 Task: Find connections with filter location Ratangarh with filter topic #personaltraining with filter profile language Spanish with filter current company Lotte India Corporation Limited with filter school Hemwati Nandan Bahuguna Garhwal University with filter industry Natural Gas Extraction with filter service category Translation with filter keywords title Personal Trainer
Action: Mouse moved to (518, 53)
Screenshot: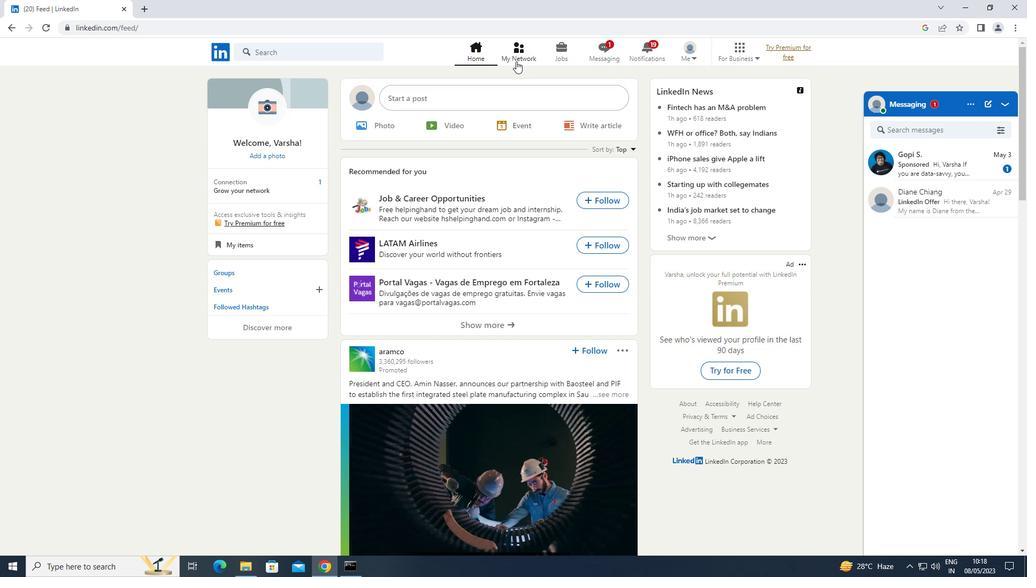 
Action: Mouse pressed left at (518, 53)
Screenshot: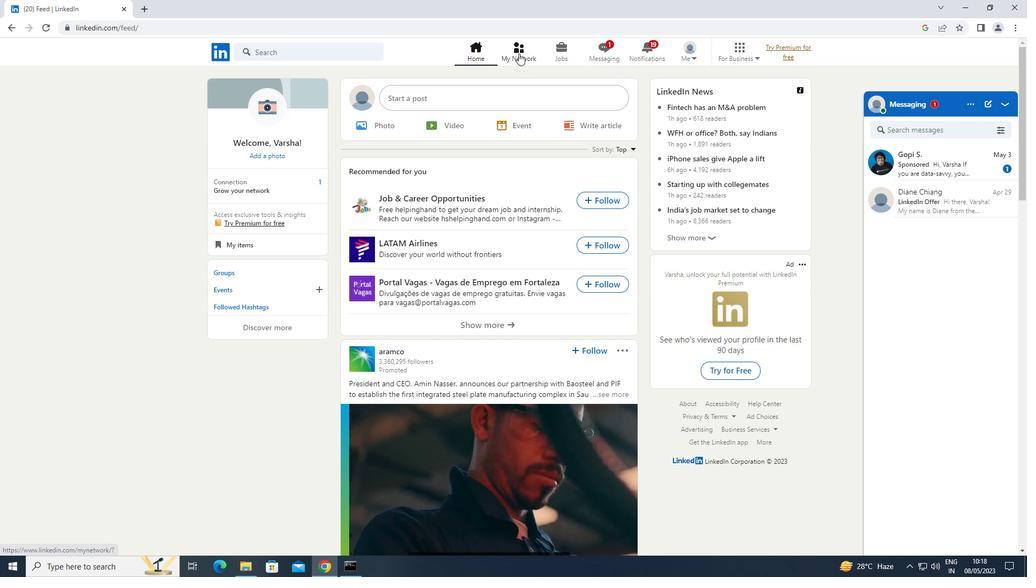 
Action: Mouse moved to (283, 106)
Screenshot: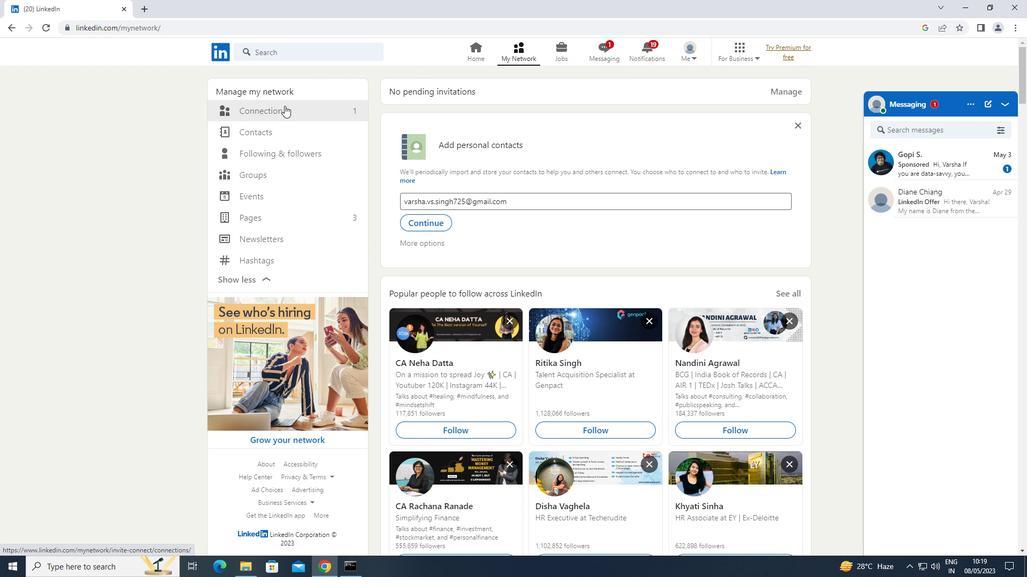 
Action: Mouse pressed left at (283, 106)
Screenshot: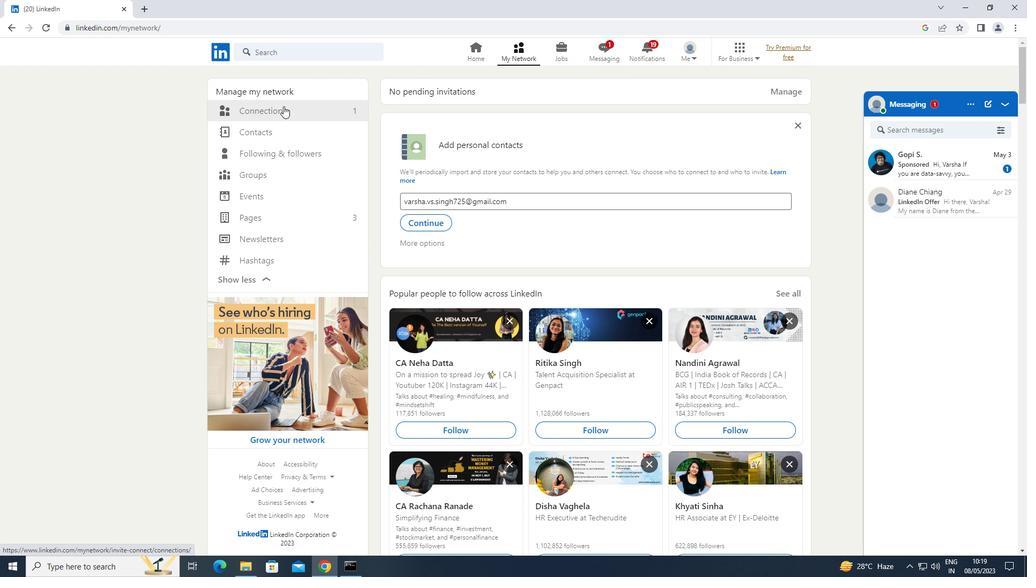
Action: Mouse moved to (586, 113)
Screenshot: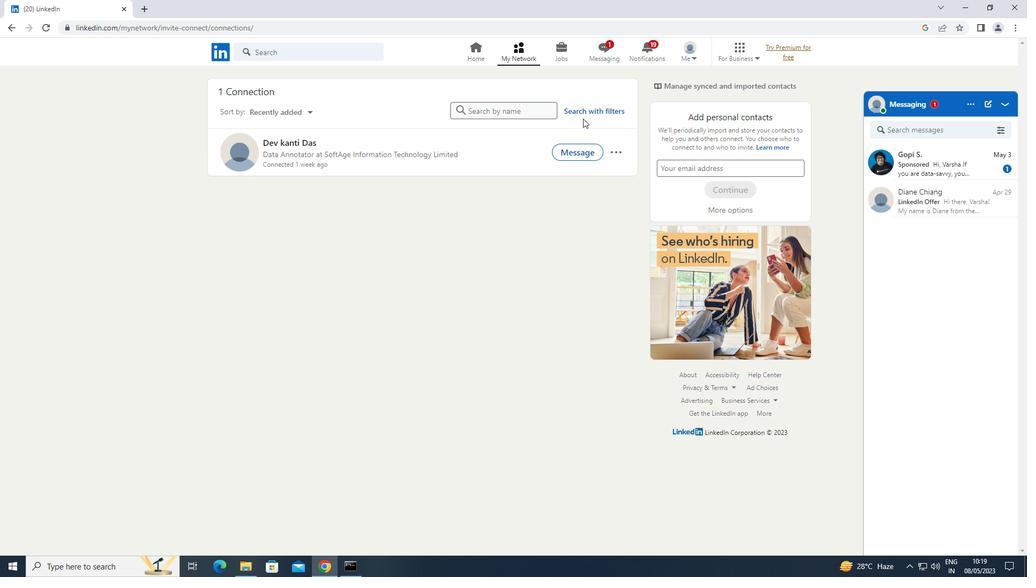 
Action: Mouse pressed left at (586, 113)
Screenshot: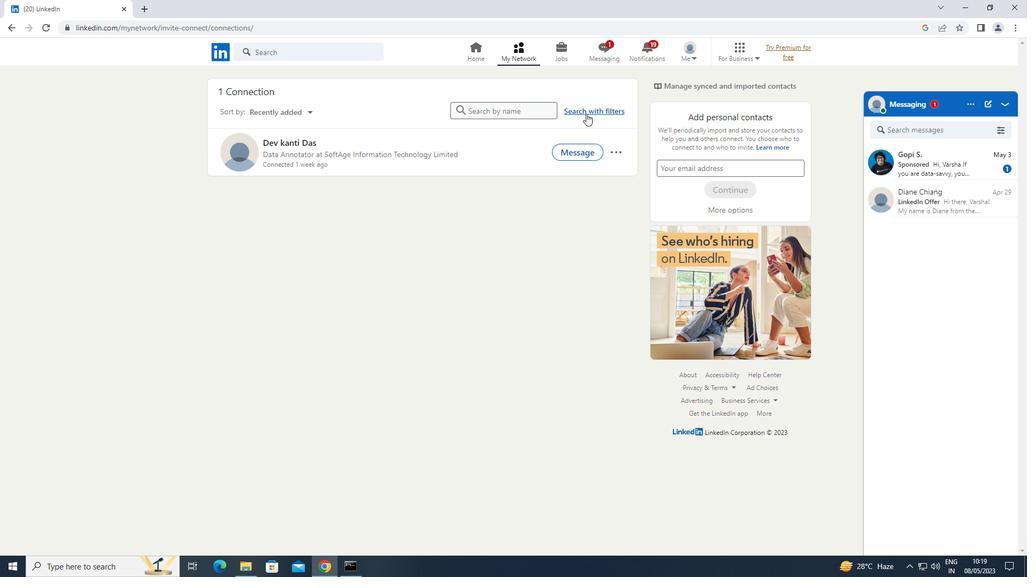 
Action: Mouse moved to (547, 83)
Screenshot: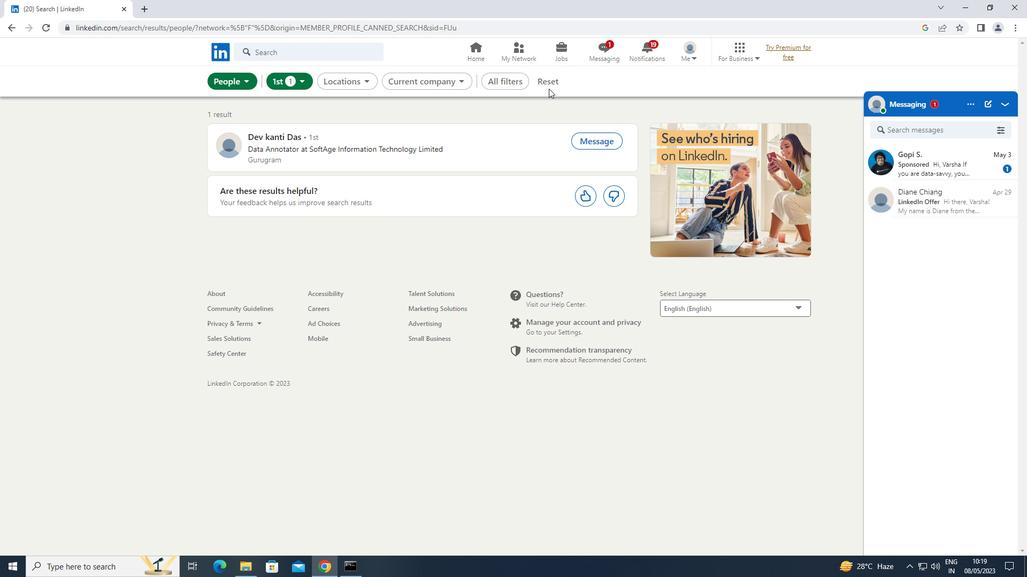 
Action: Mouse pressed left at (547, 83)
Screenshot: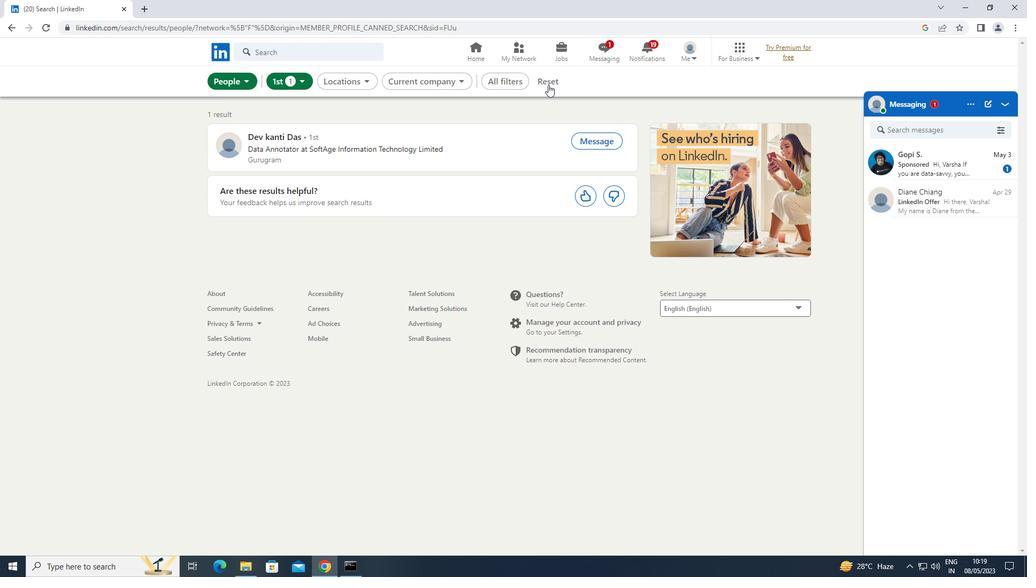 
Action: Mouse moved to (538, 84)
Screenshot: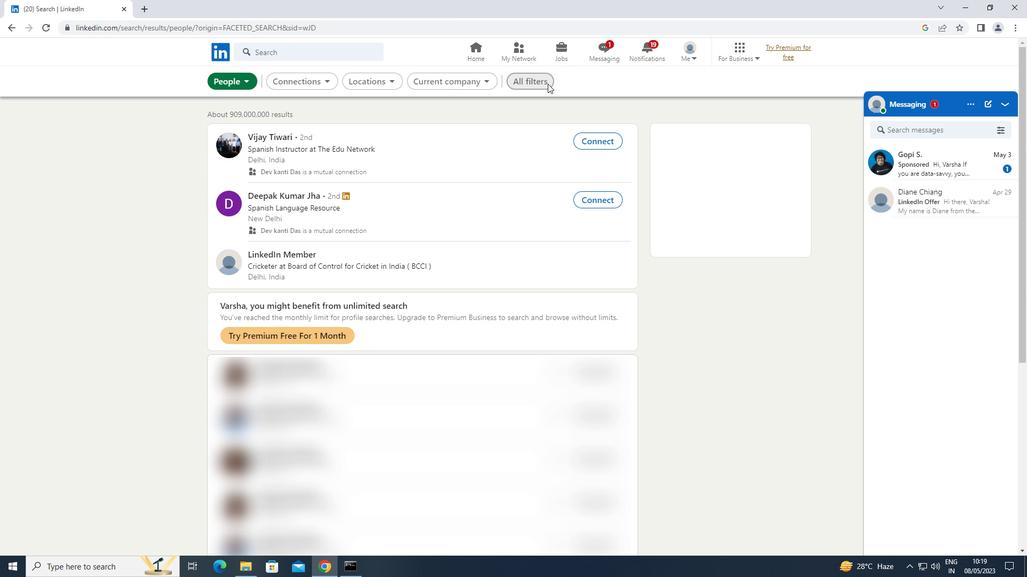 
Action: Mouse pressed left at (538, 84)
Screenshot: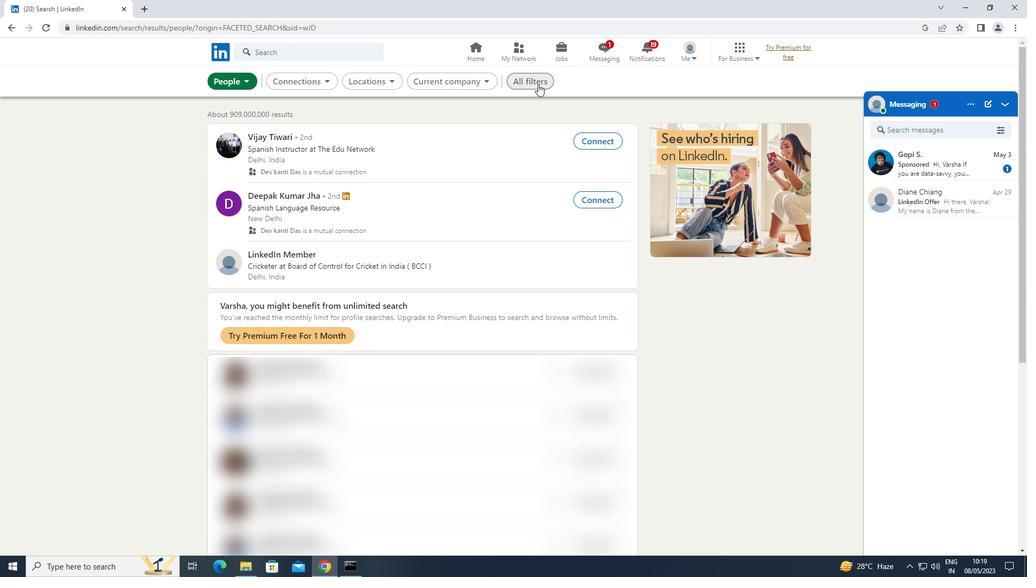 
Action: Mouse moved to (816, 224)
Screenshot: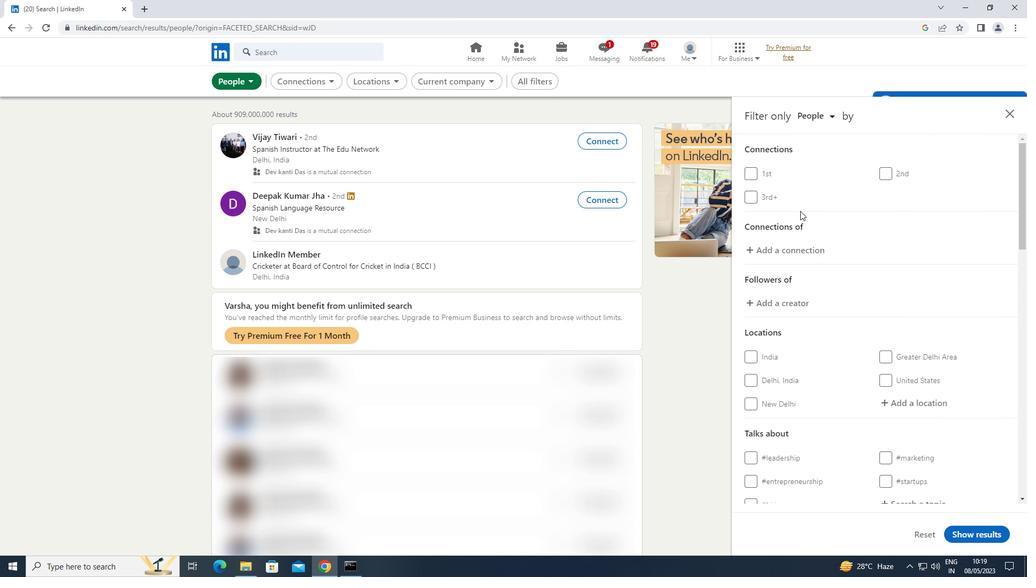 
Action: Mouse scrolled (816, 223) with delta (0, 0)
Screenshot: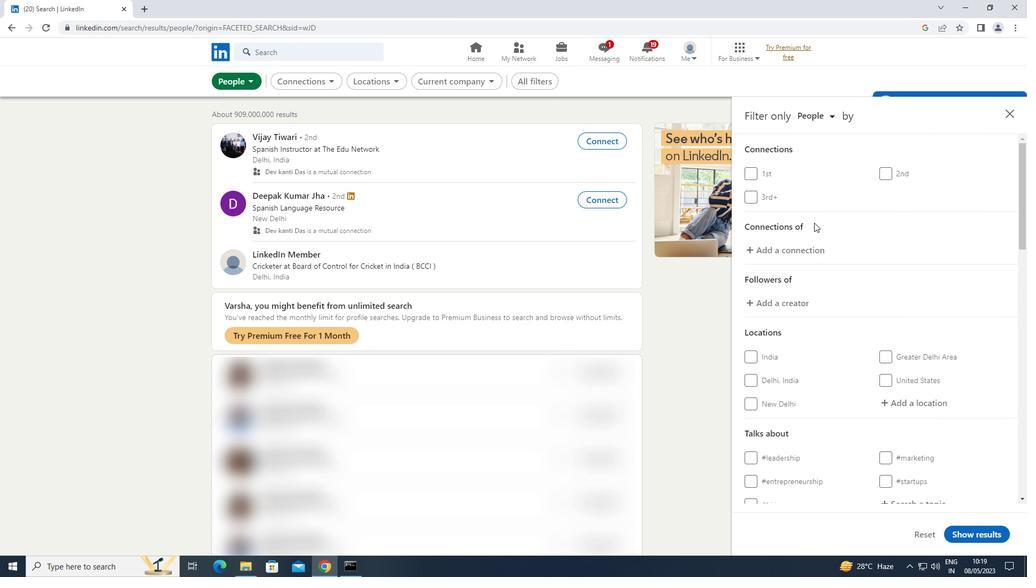 
Action: Mouse moved to (816, 225)
Screenshot: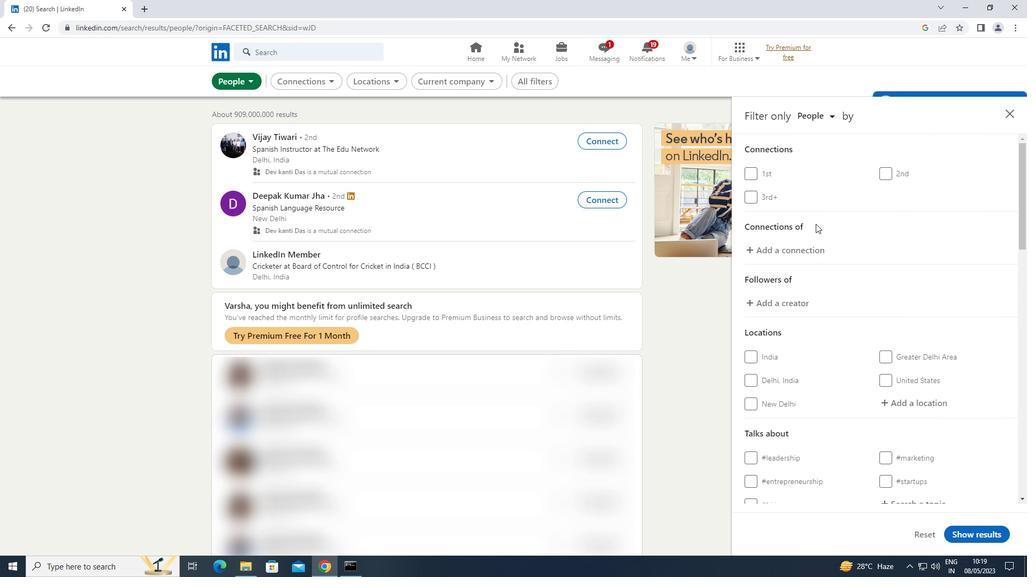 
Action: Mouse scrolled (816, 225) with delta (0, 0)
Screenshot: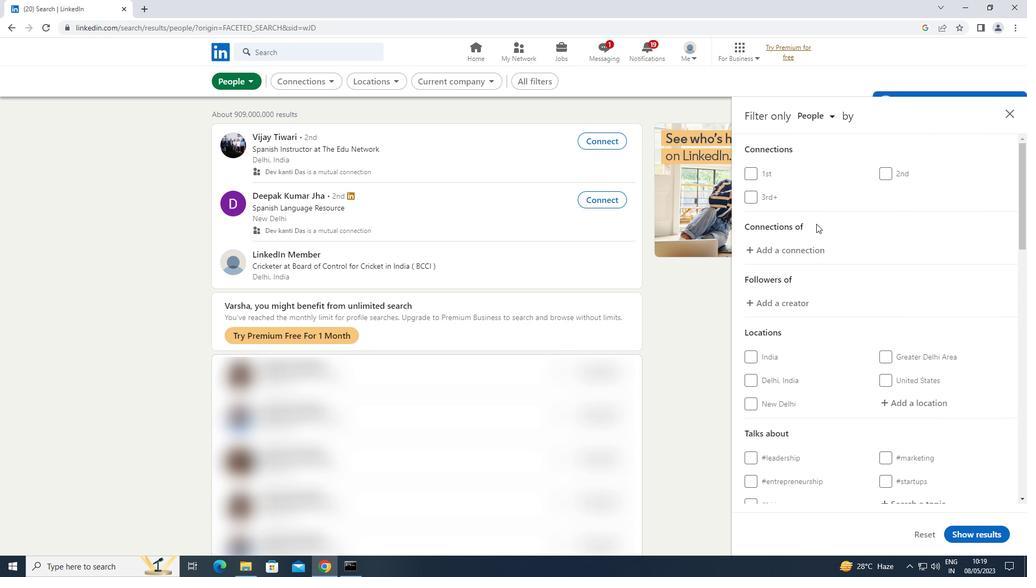 
Action: Mouse moved to (907, 295)
Screenshot: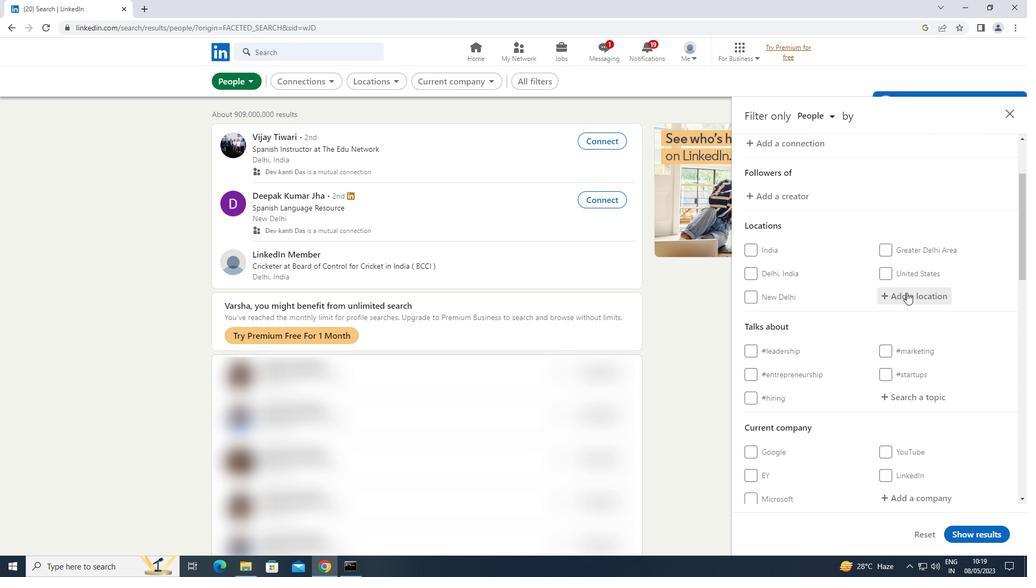 
Action: Mouse pressed left at (907, 295)
Screenshot: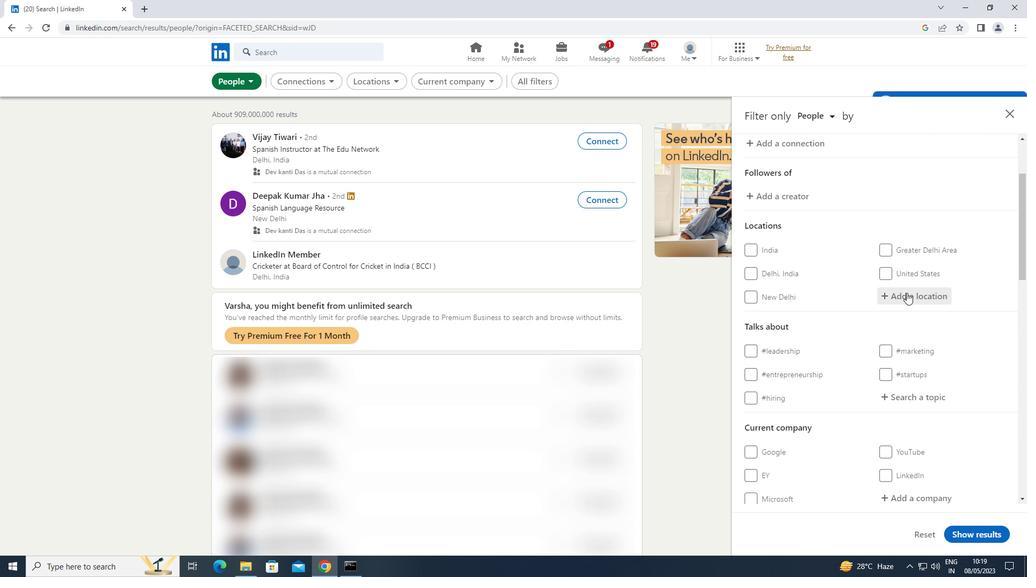 
Action: Key pressed <Key.shift>RATANGARH
Screenshot: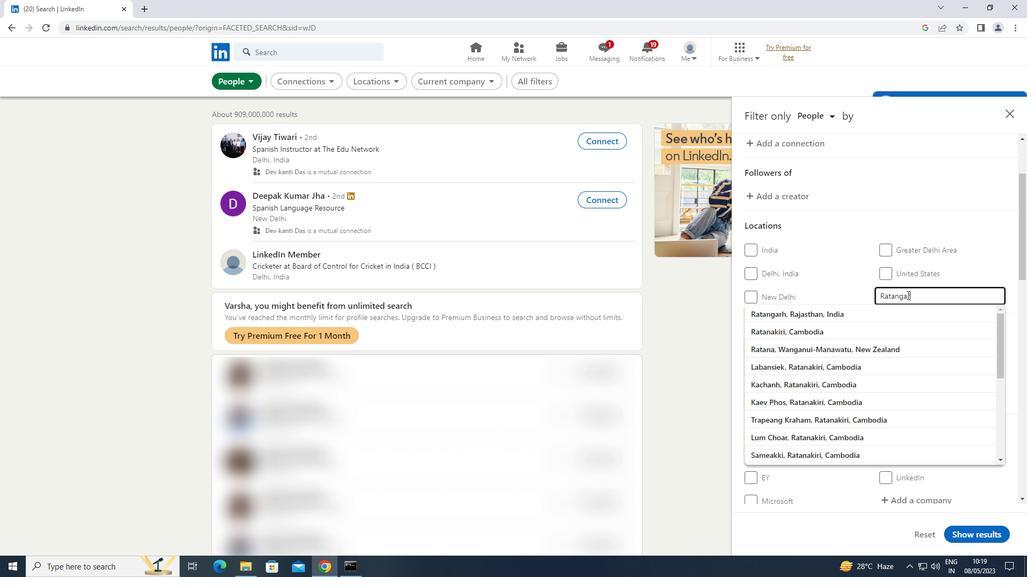 
Action: Mouse moved to (905, 397)
Screenshot: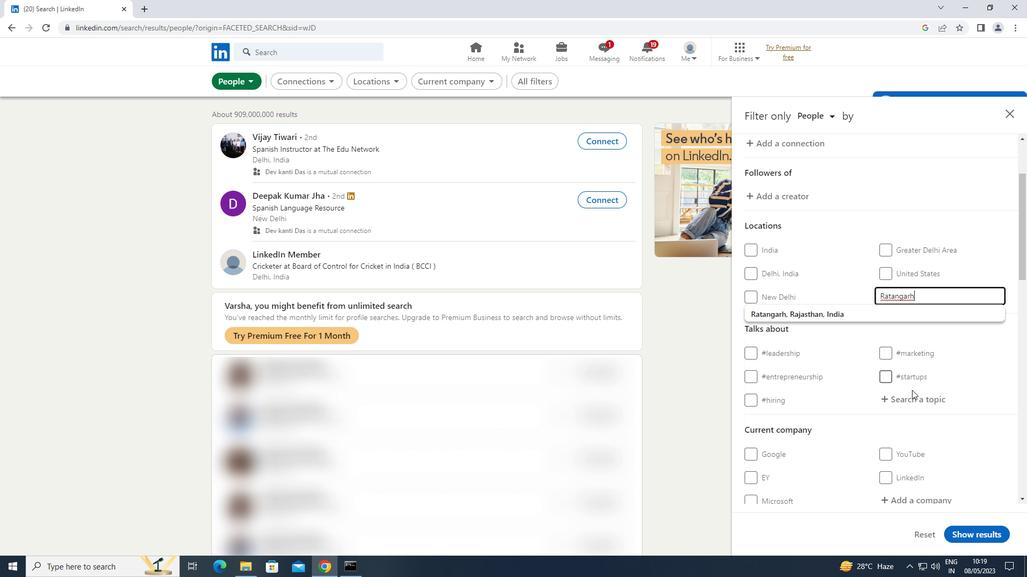 
Action: Mouse pressed left at (905, 397)
Screenshot: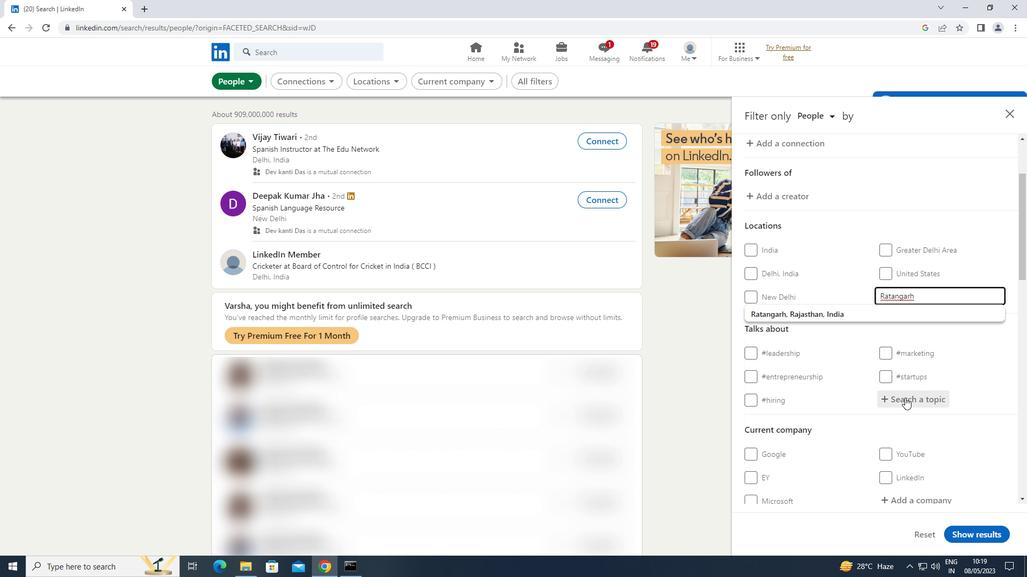 
Action: Key pressed P
Screenshot: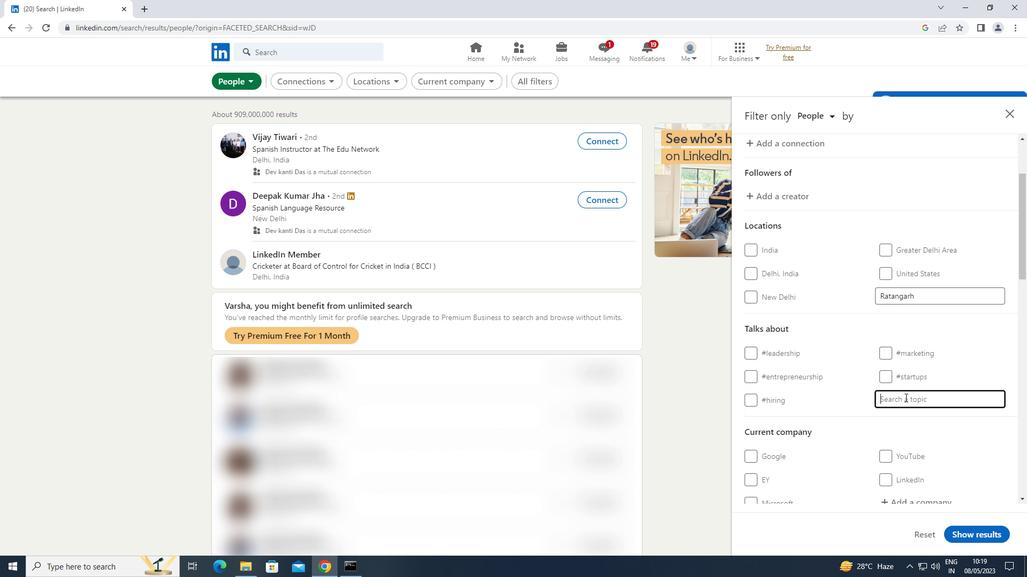 
Action: Mouse moved to (905, 397)
Screenshot: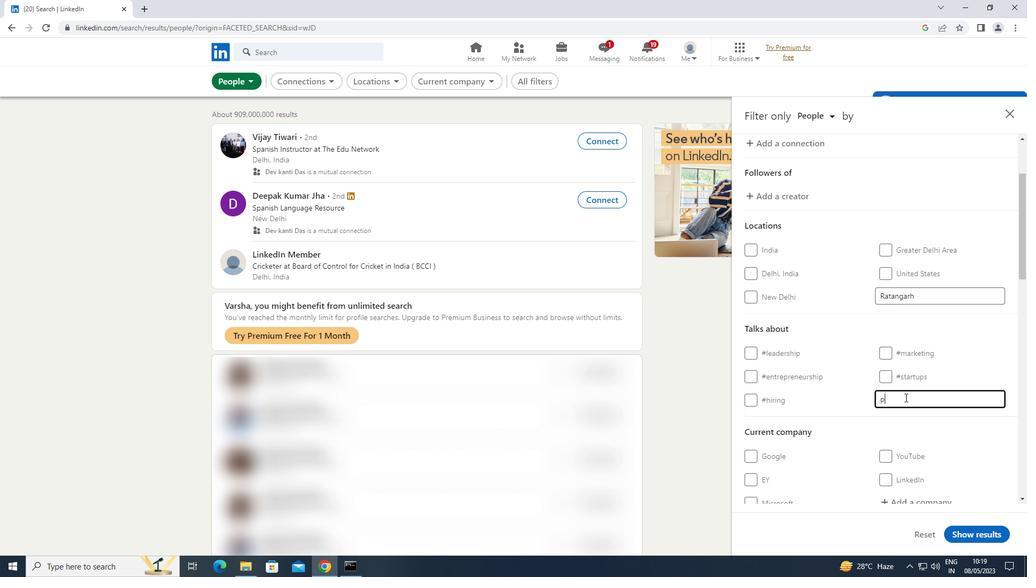 
Action: Key pressed ERSONALTRAINI
Screenshot: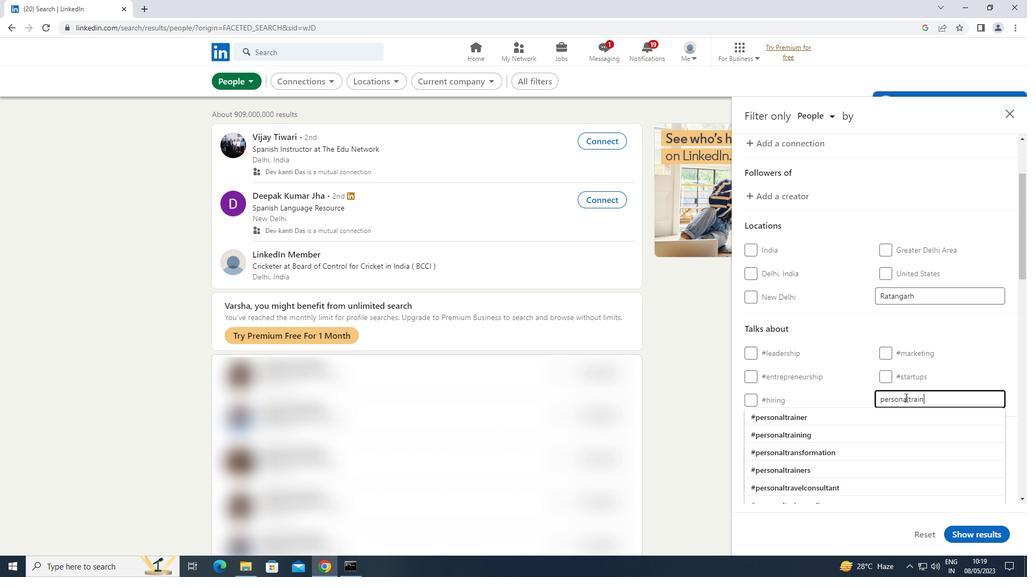 
Action: Mouse moved to (809, 416)
Screenshot: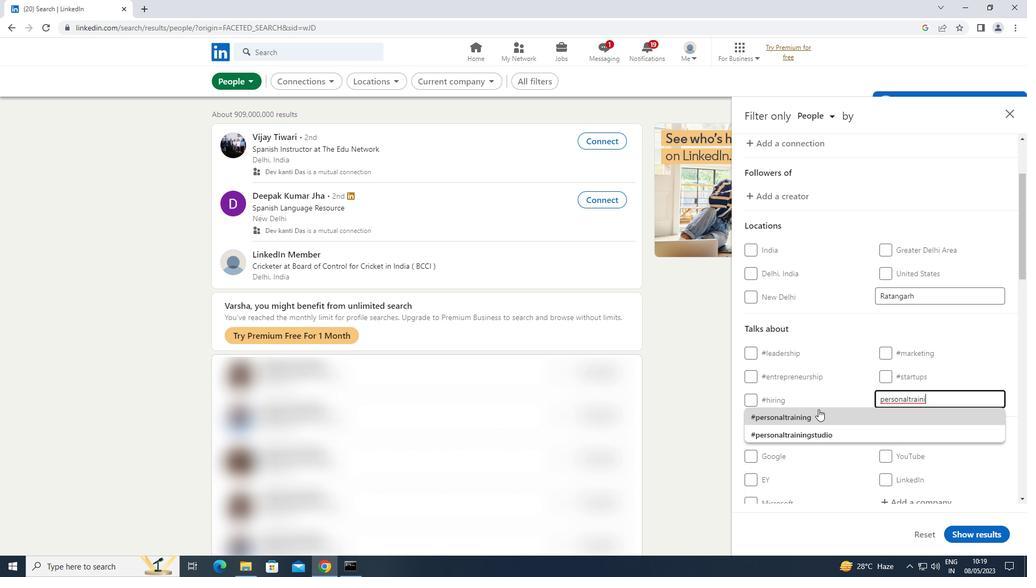 
Action: Mouse pressed left at (809, 416)
Screenshot: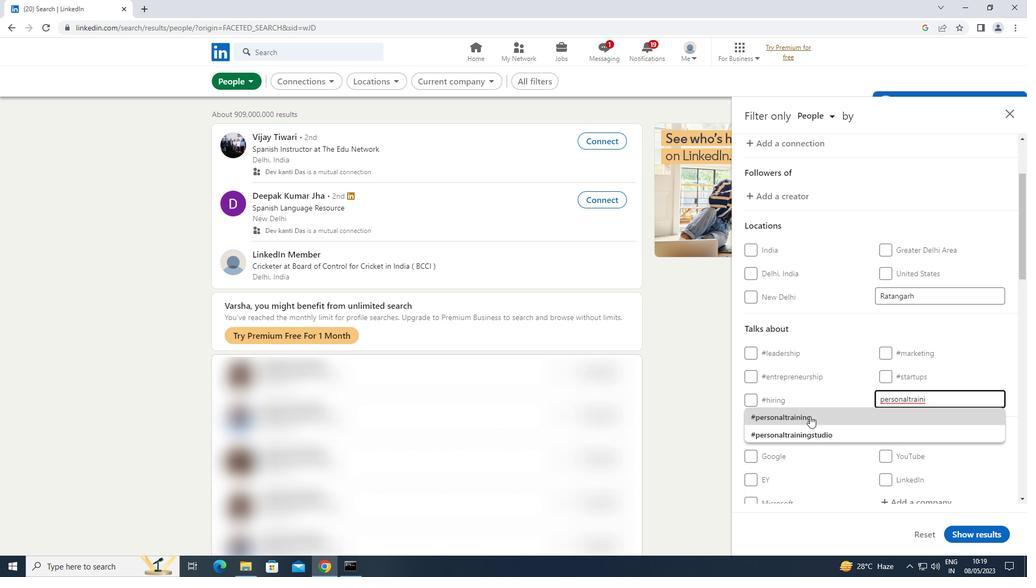 
Action: Mouse scrolled (809, 416) with delta (0, 0)
Screenshot: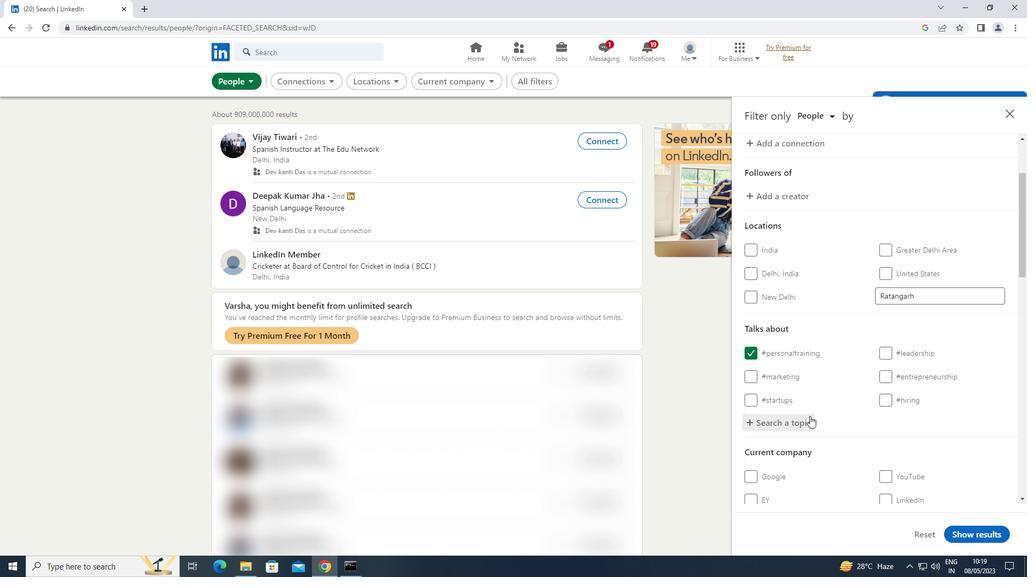 
Action: Mouse scrolled (809, 416) with delta (0, 0)
Screenshot: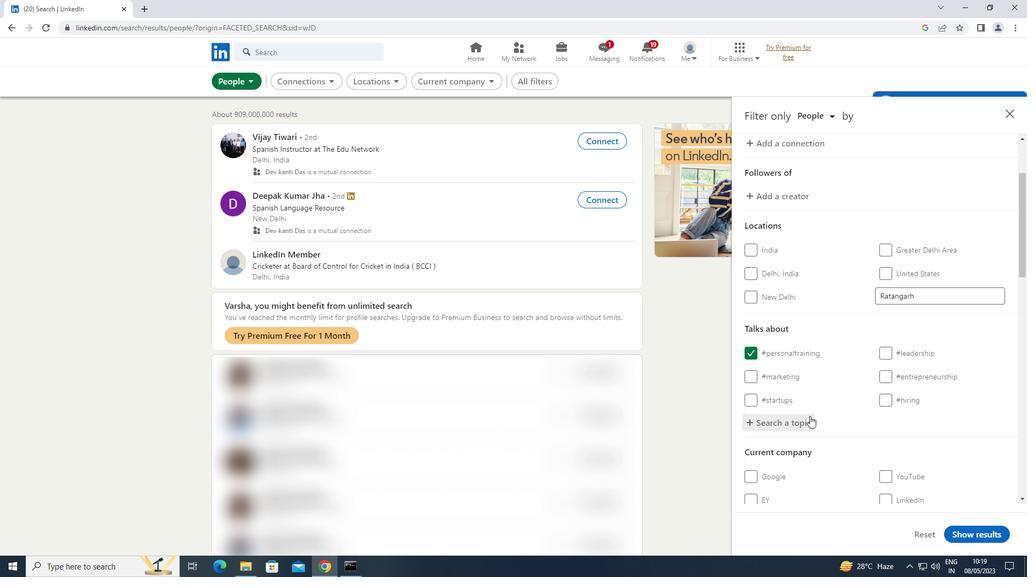 
Action: Mouse scrolled (809, 416) with delta (0, 0)
Screenshot: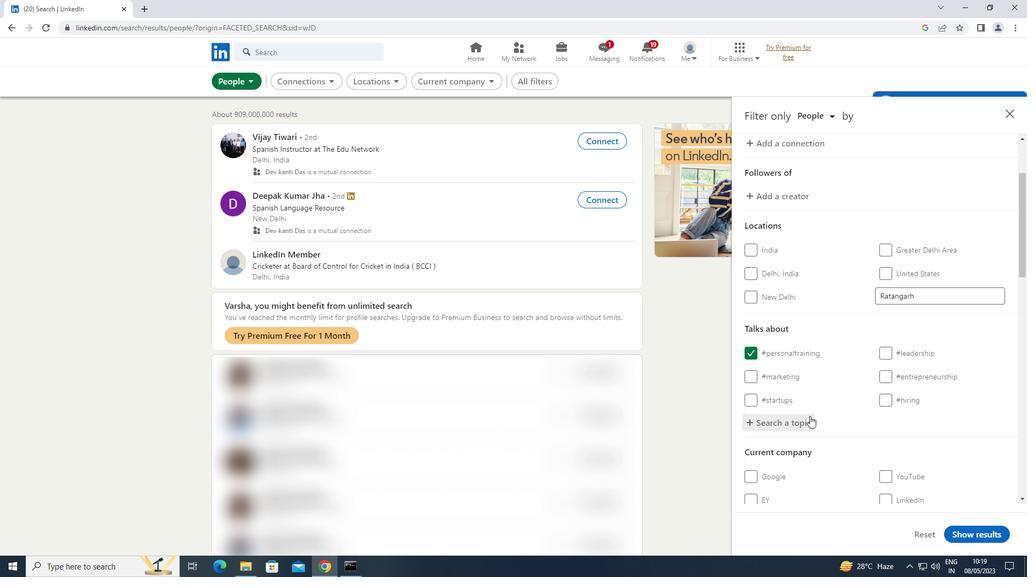 
Action: Mouse scrolled (809, 416) with delta (0, 0)
Screenshot: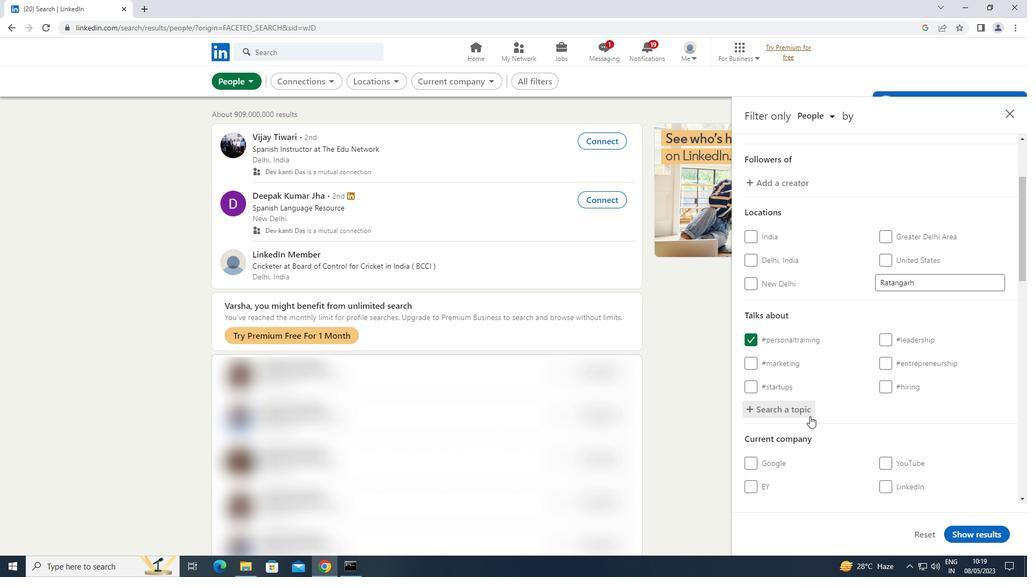 
Action: Mouse moved to (809, 416)
Screenshot: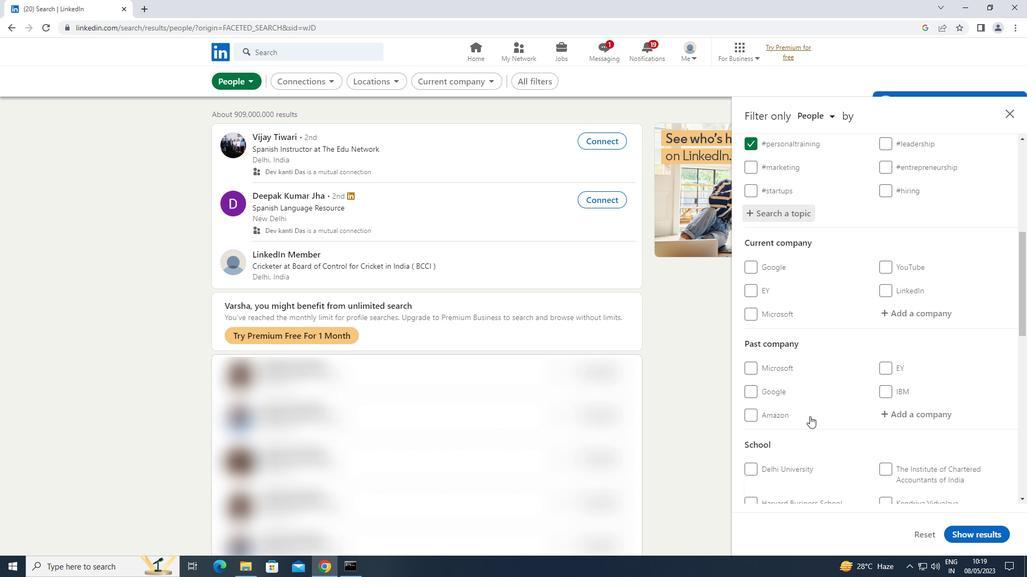 
Action: Mouse scrolled (809, 416) with delta (0, 0)
Screenshot: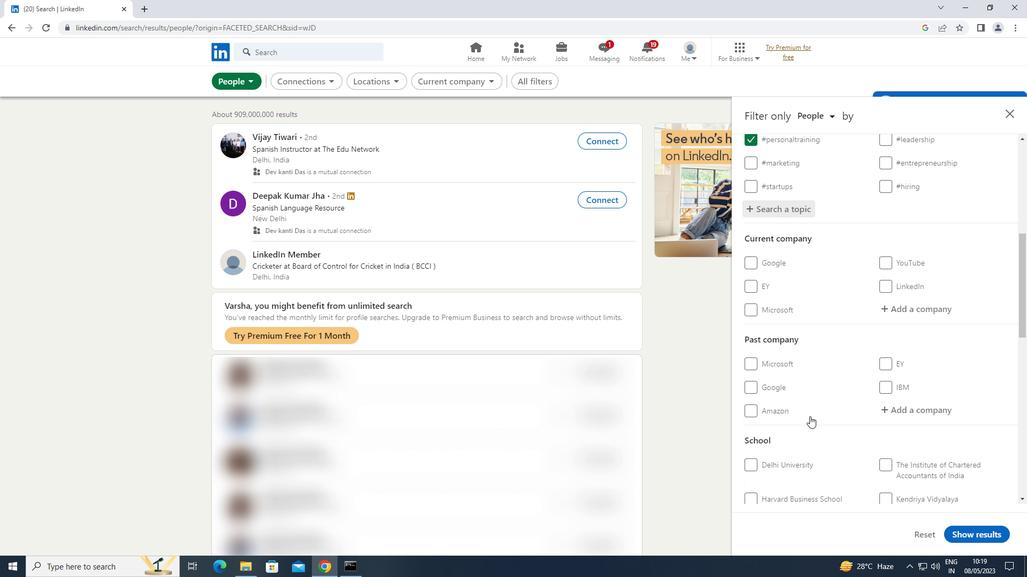 
Action: Mouse scrolled (809, 416) with delta (0, 0)
Screenshot: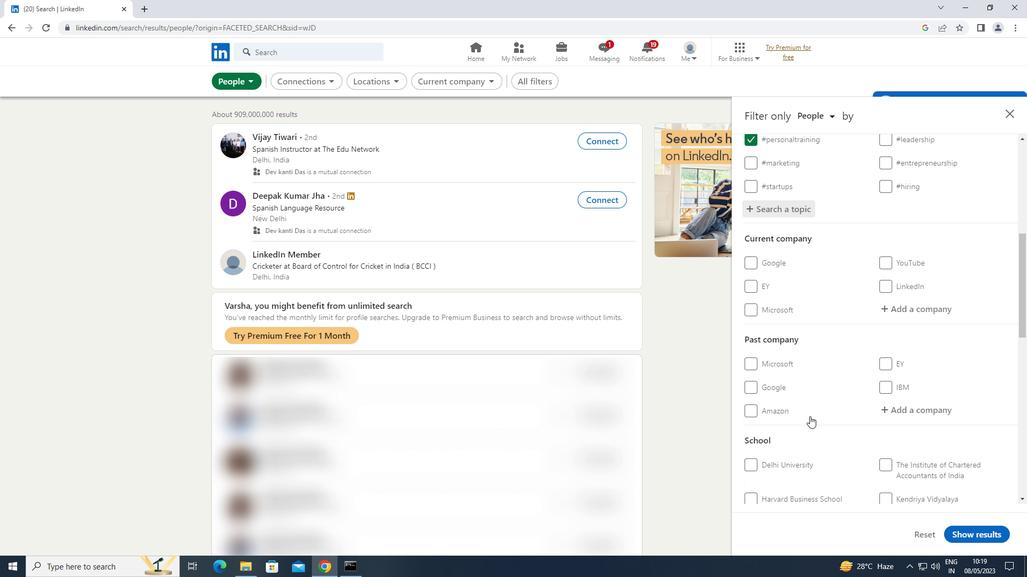 
Action: Mouse scrolled (809, 416) with delta (0, 0)
Screenshot: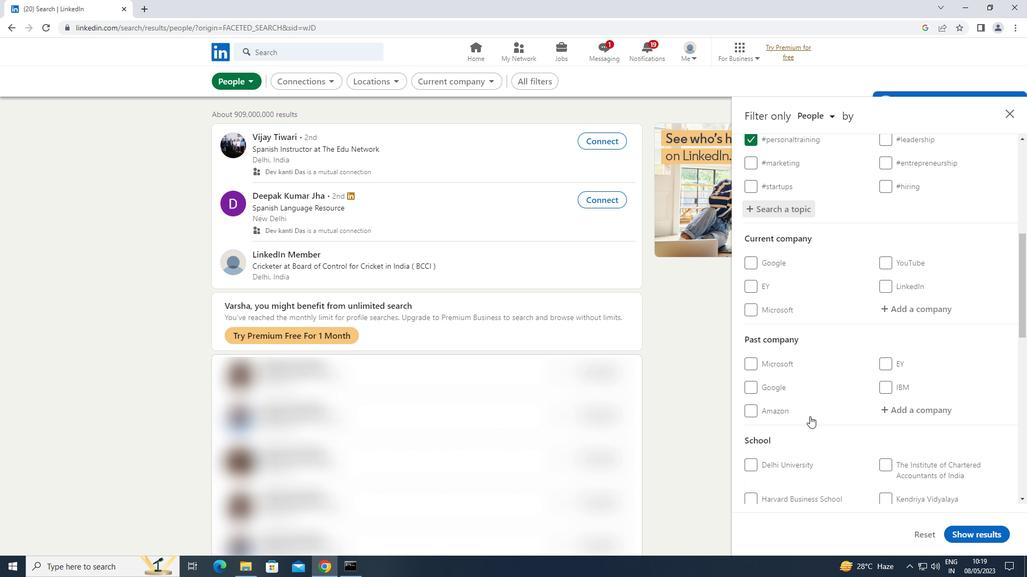 
Action: Mouse scrolled (809, 416) with delta (0, 0)
Screenshot: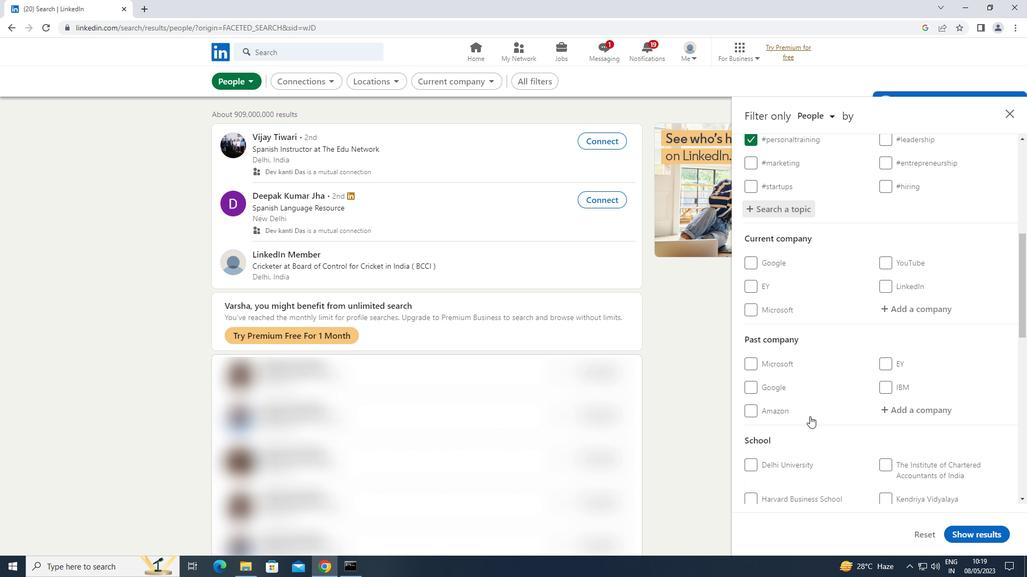 
Action: Mouse moved to (809, 416)
Screenshot: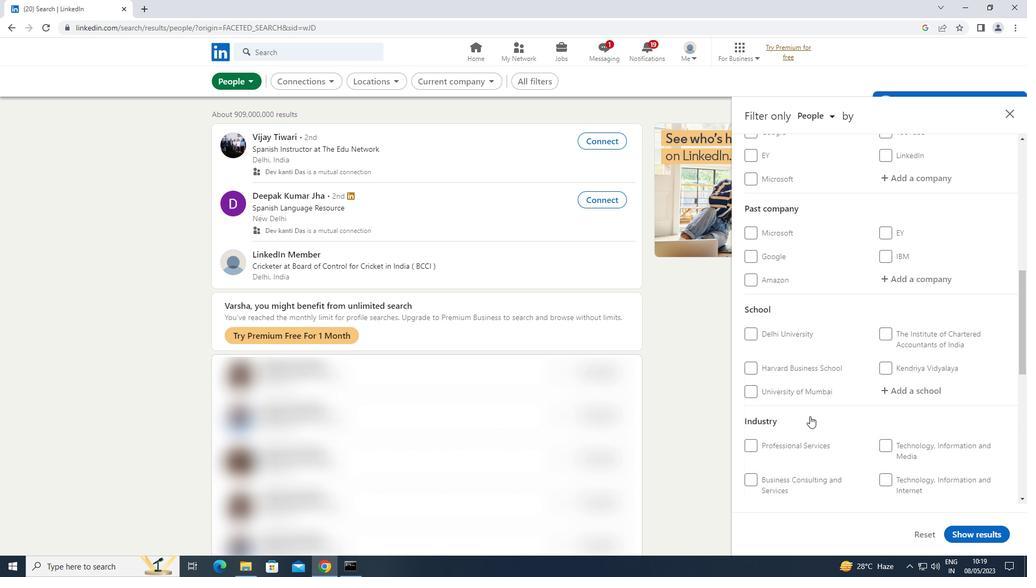 
Action: Mouse scrolled (809, 415) with delta (0, 0)
Screenshot: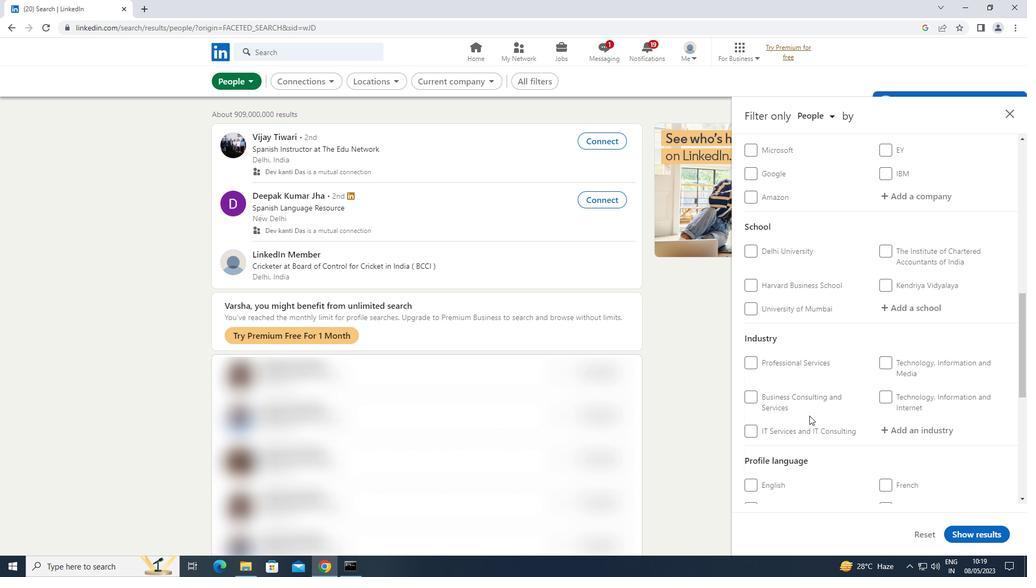 
Action: Mouse scrolled (809, 415) with delta (0, 0)
Screenshot: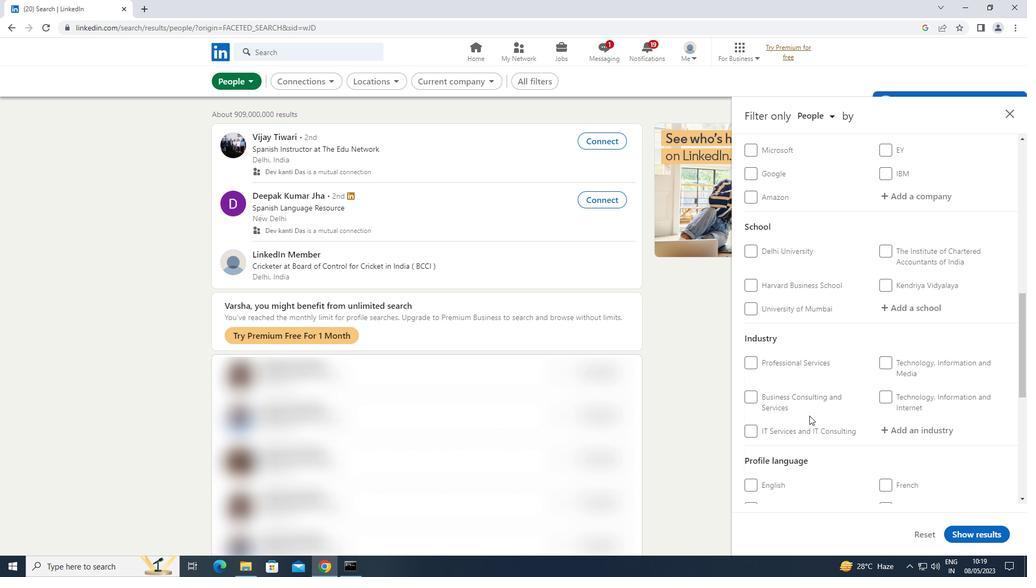 
Action: Mouse moved to (749, 399)
Screenshot: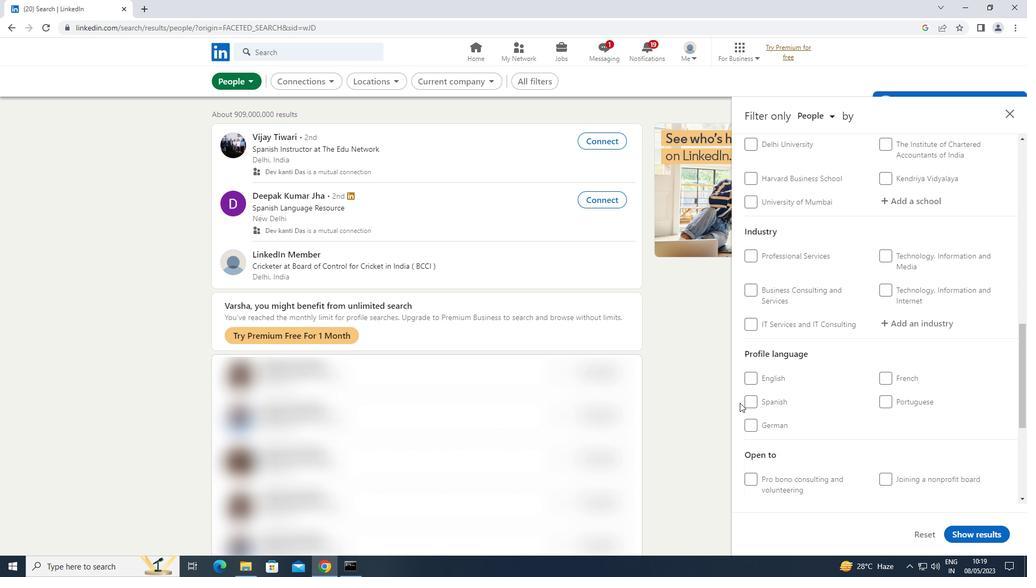 
Action: Mouse pressed left at (749, 399)
Screenshot: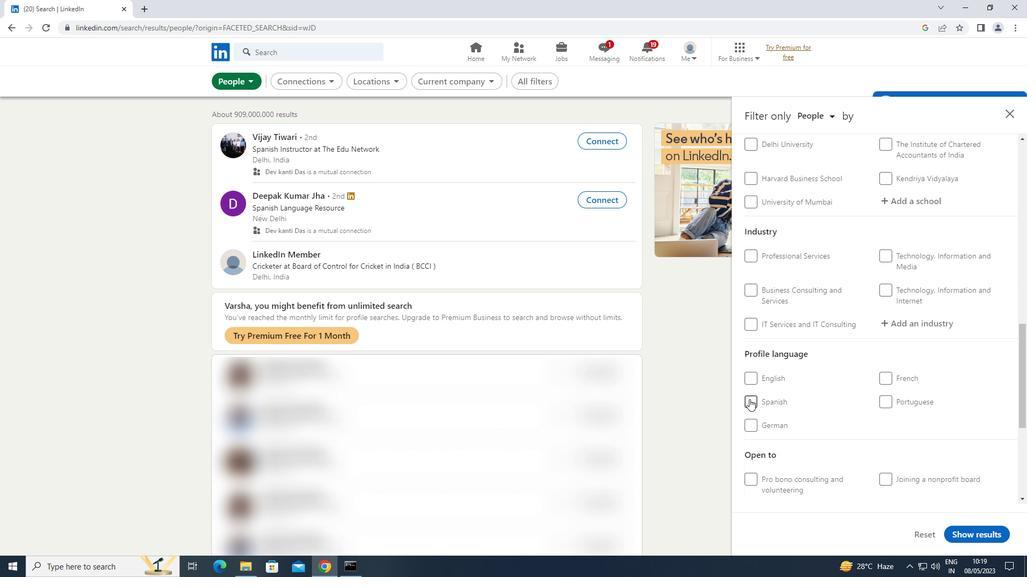 
Action: Mouse moved to (750, 398)
Screenshot: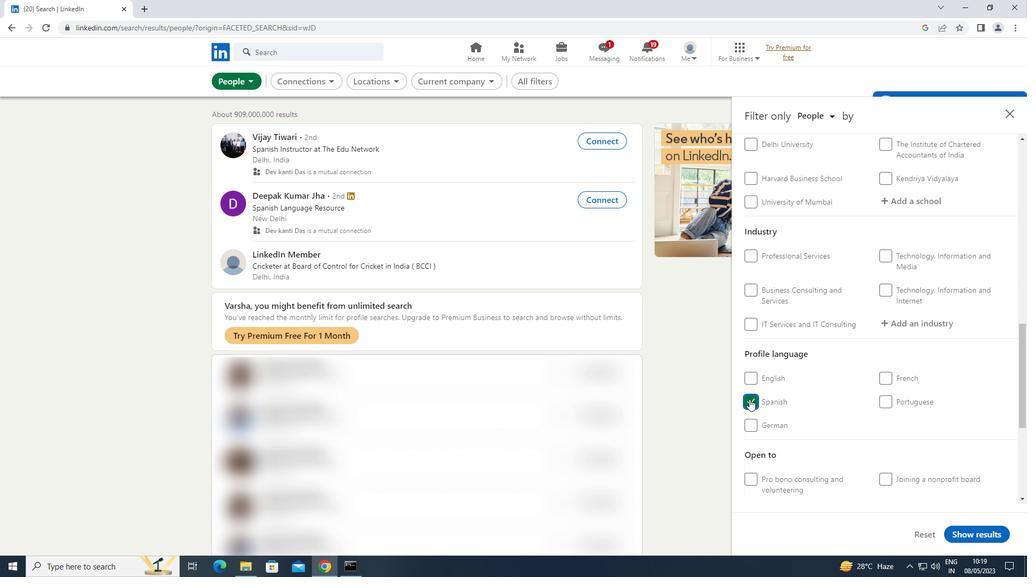 
Action: Mouse scrolled (750, 399) with delta (0, 0)
Screenshot: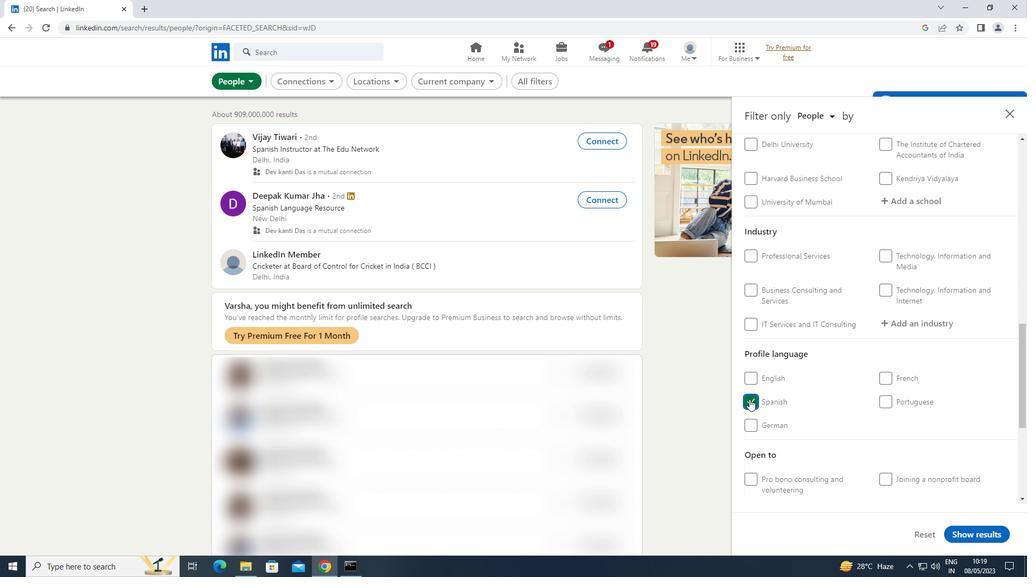
Action: Mouse scrolled (750, 399) with delta (0, 0)
Screenshot: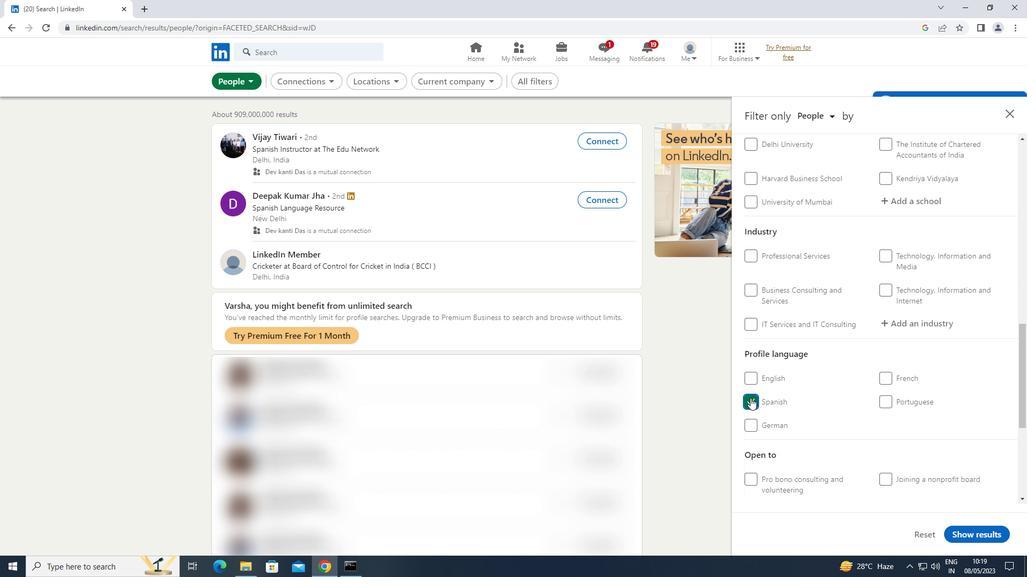 
Action: Mouse moved to (750, 398)
Screenshot: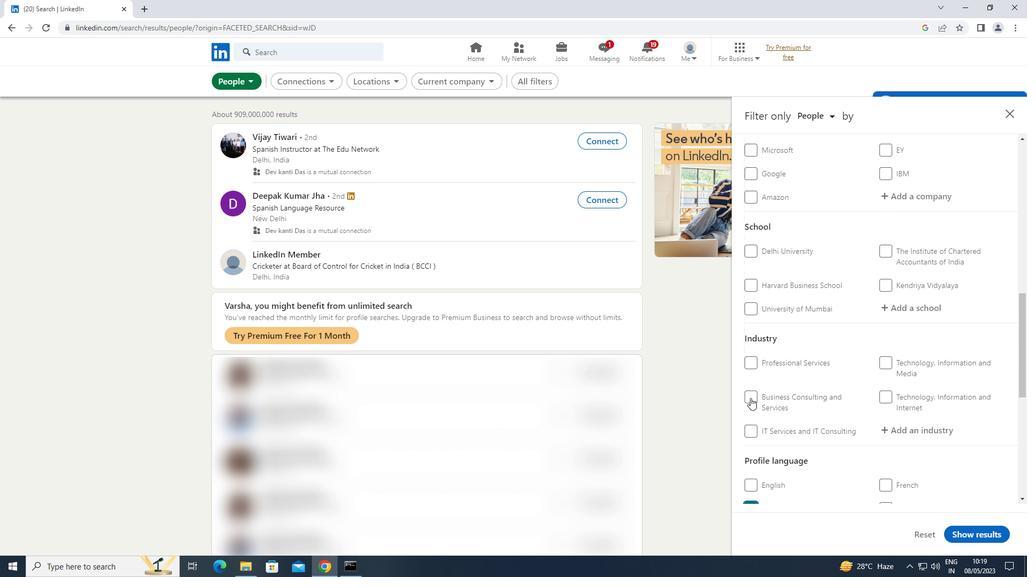 
Action: Mouse scrolled (750, 399) with delta (0, 0)
Screenshot: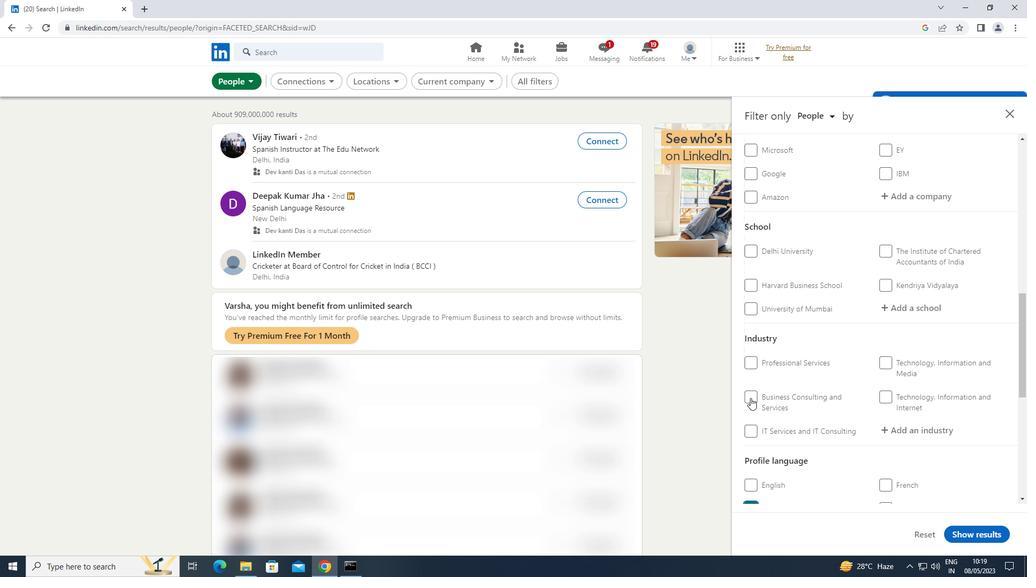 
Action: Mouse scrolled (750, 399) with delta (0, 0)
Screenshot: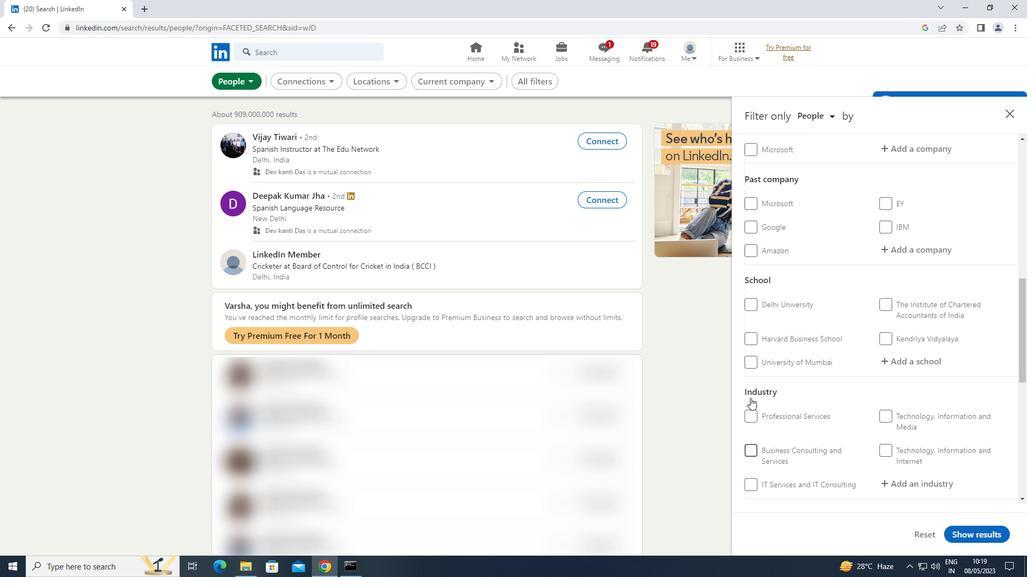 
Action: Mouse scrolled (750, 399) with delta (0, 0)
Screenshot: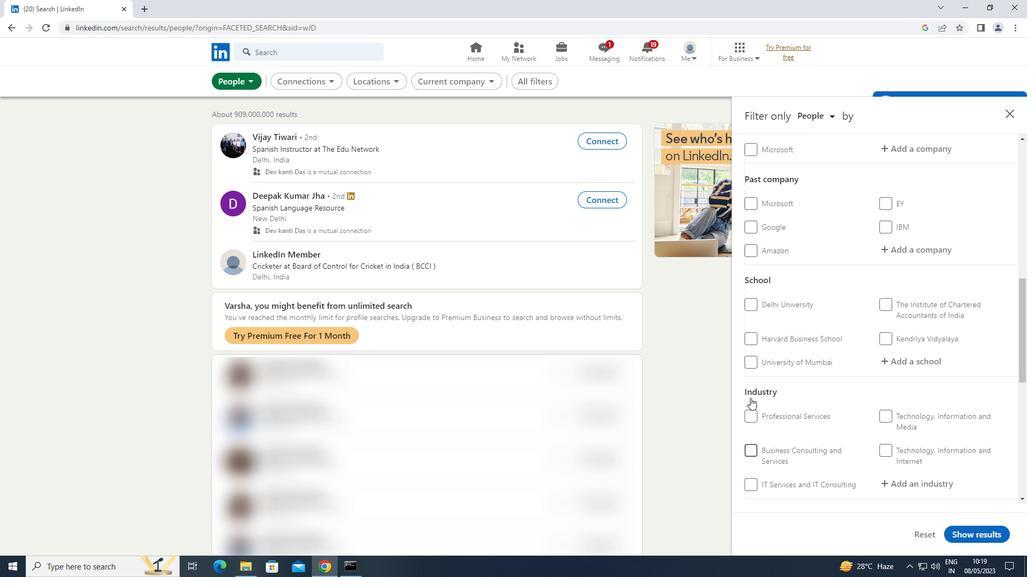 
Action: Mouse moved to (936, 254)
Screenshot: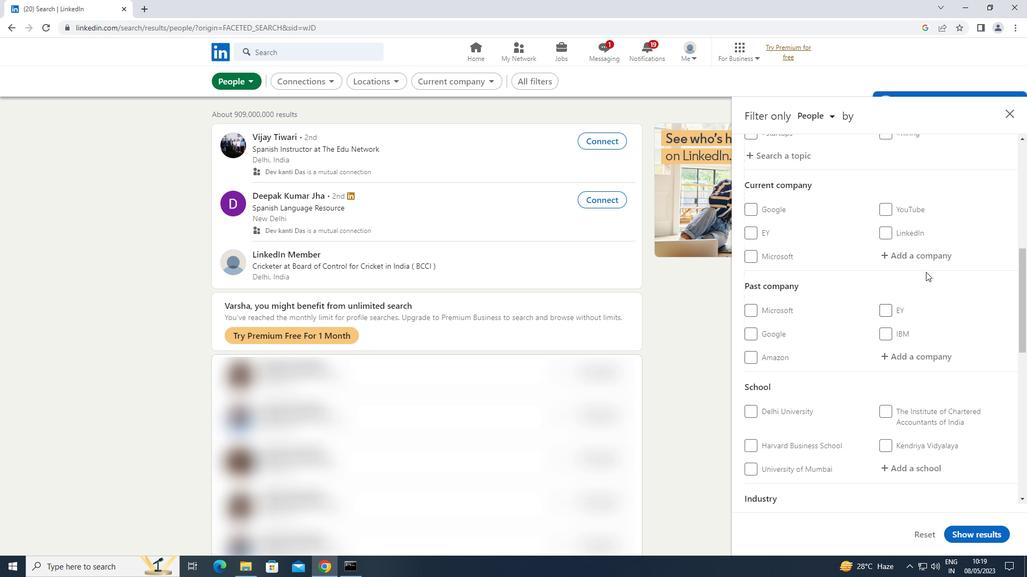 
Action: Mouse pressed left at (936, 254)
Screenshot: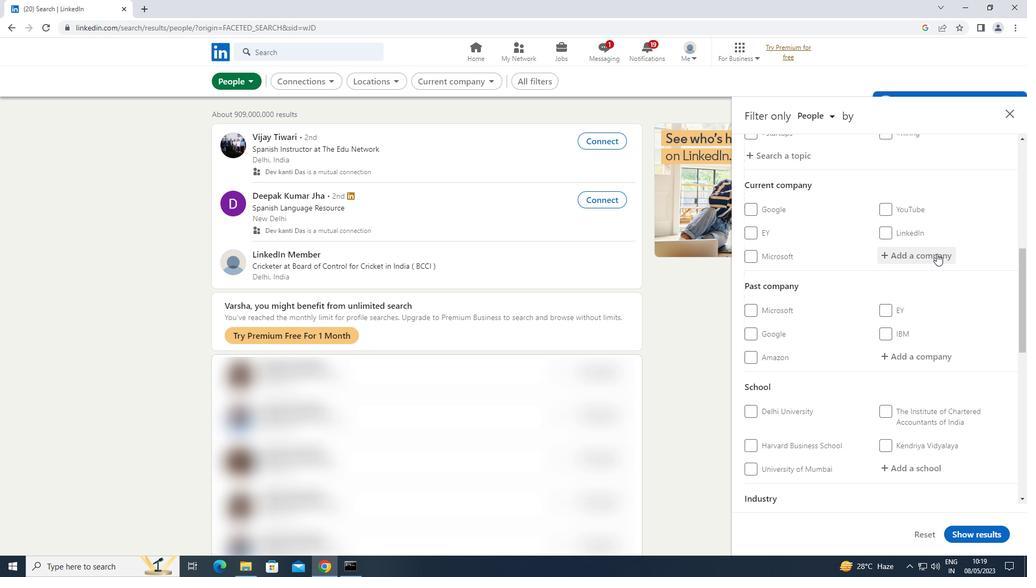 
Action: Key pressed <Key.shift>LOTTE
Screenshot: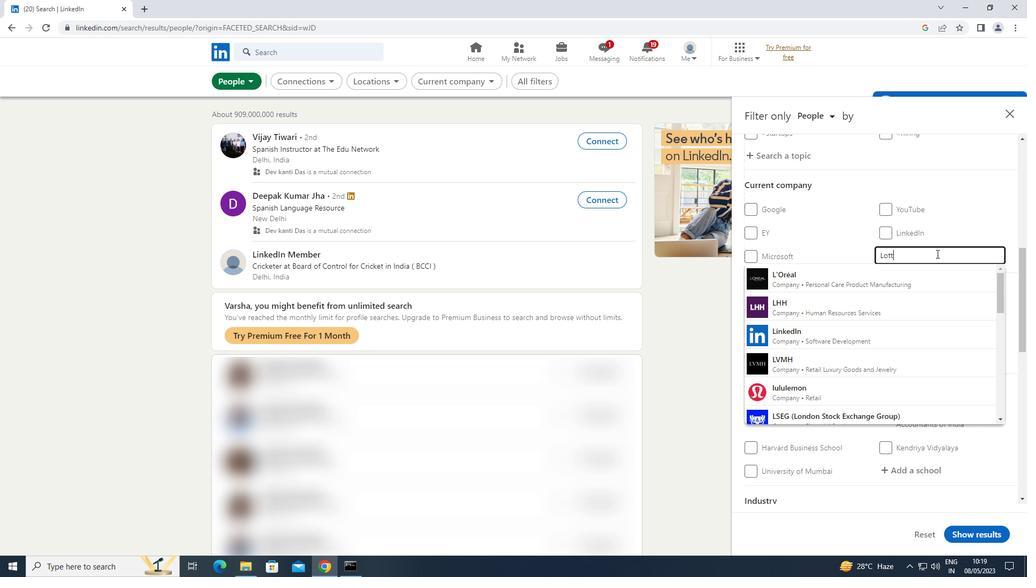 
Action: Mouse moved to (890, 307)
Screenshot: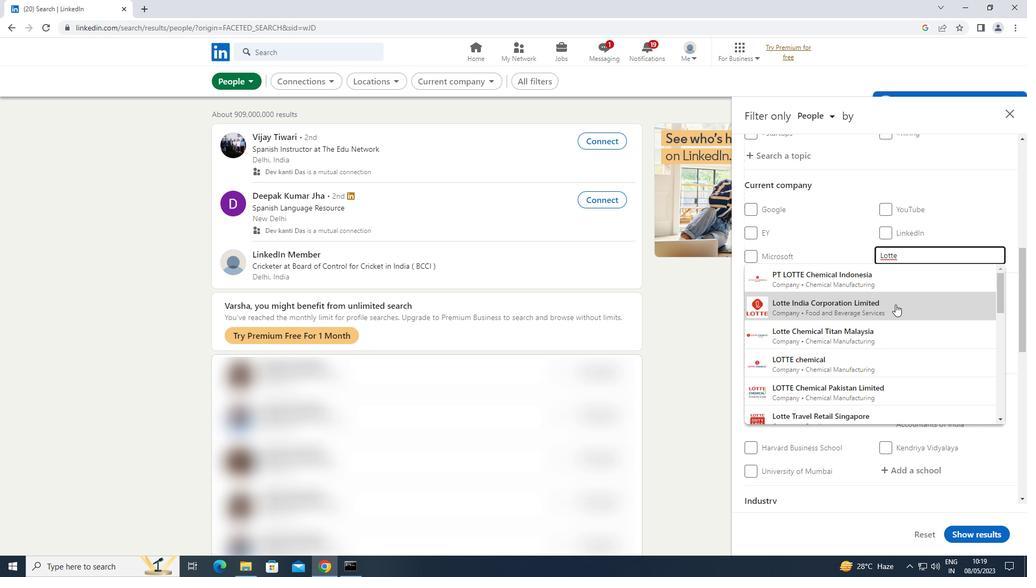 
Action: Mouse pressed left at (890, 307)
Screenshot: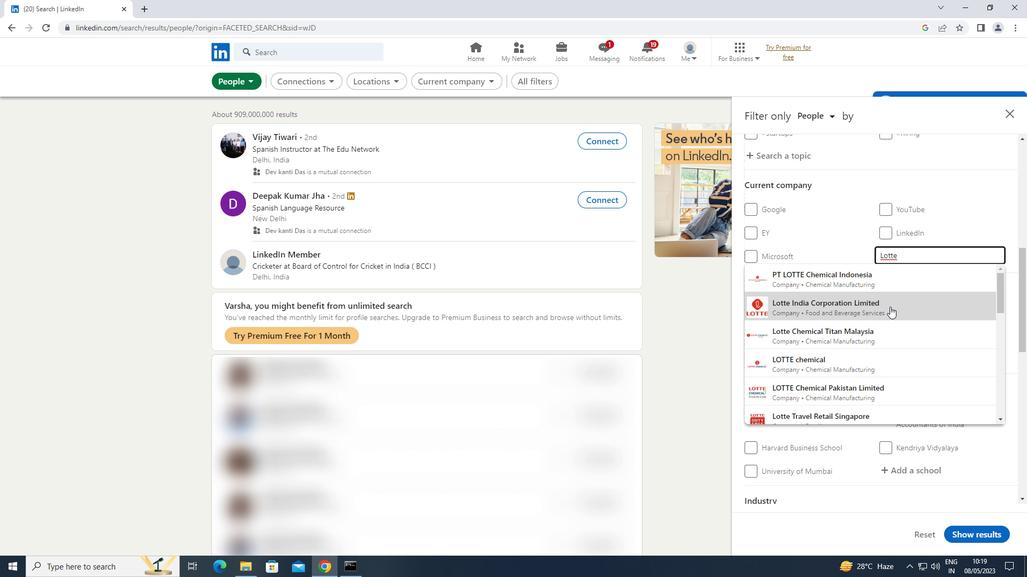
Action: Mouse moved to (887, 306)
Screenshot: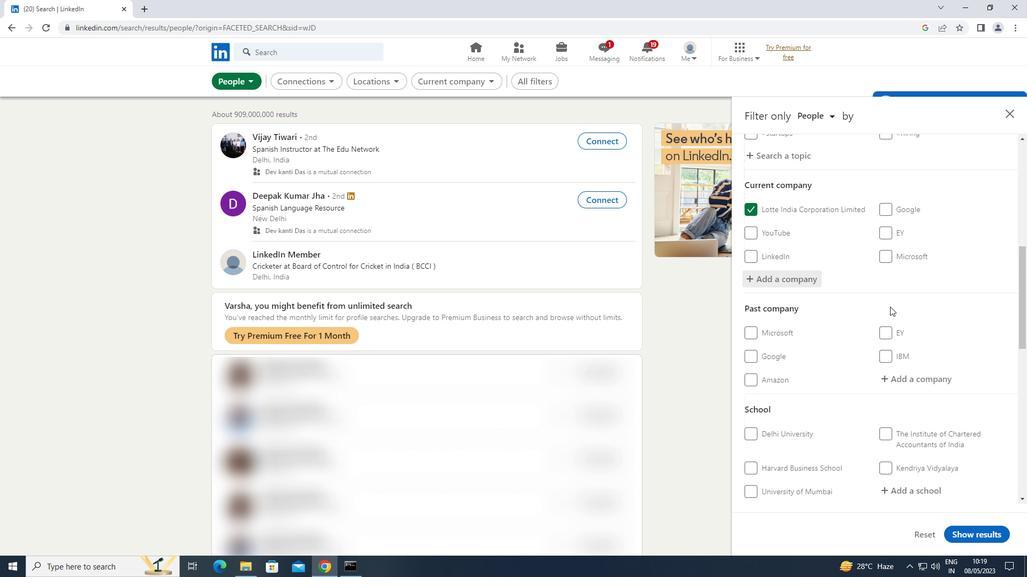 
Action: Mouse scrolled (887, 305) with delta (0, 0)
Screenshot: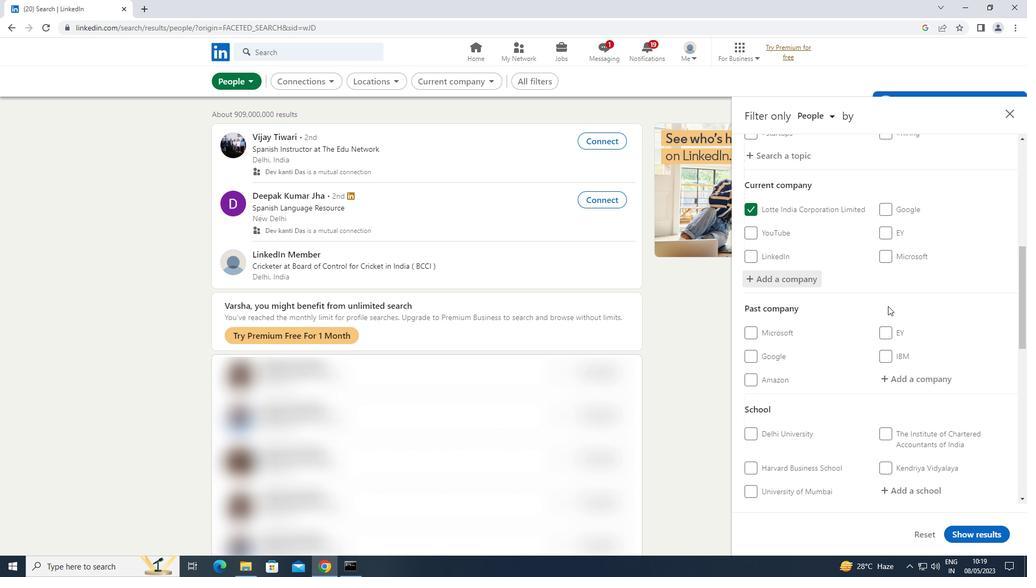 
Action: Mouse scrolled (887, 305) with delta (0, 0)
Screenshot: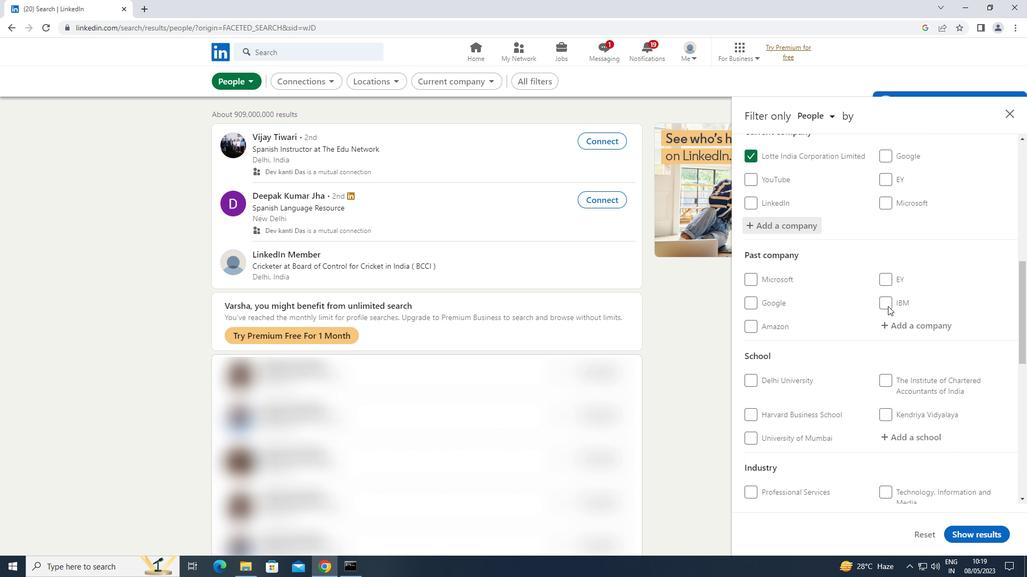 
Action: Mouse moved to (887, 303)
Screenshot: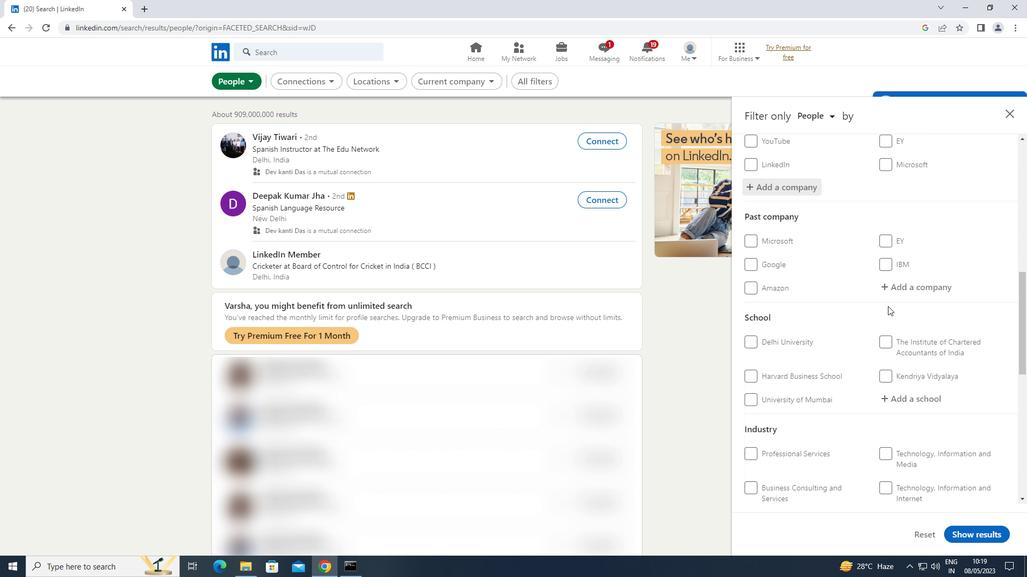 
Action: Mouse scrolled (887, 303) with delta (0, 0)
Screenshot: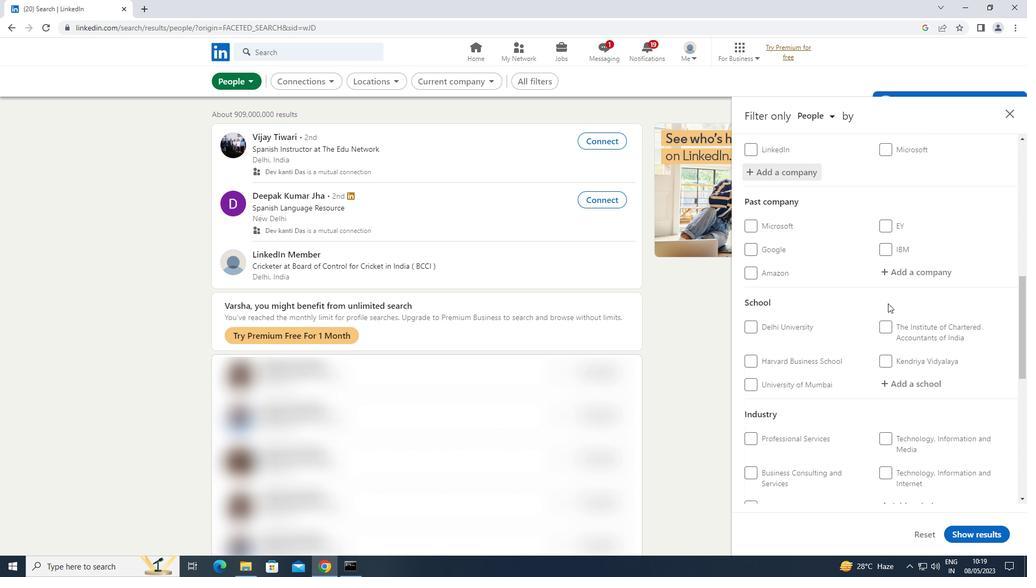 
Action: Mouse moved to (898, 324)
Screenshot: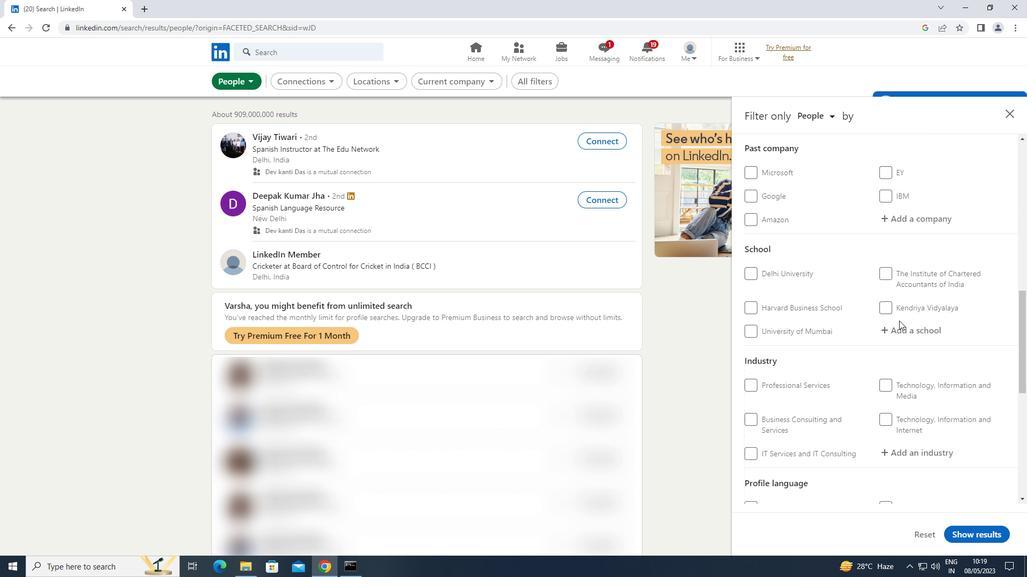 
Action: Mouse pressed left at (898, 324)
Screenshot: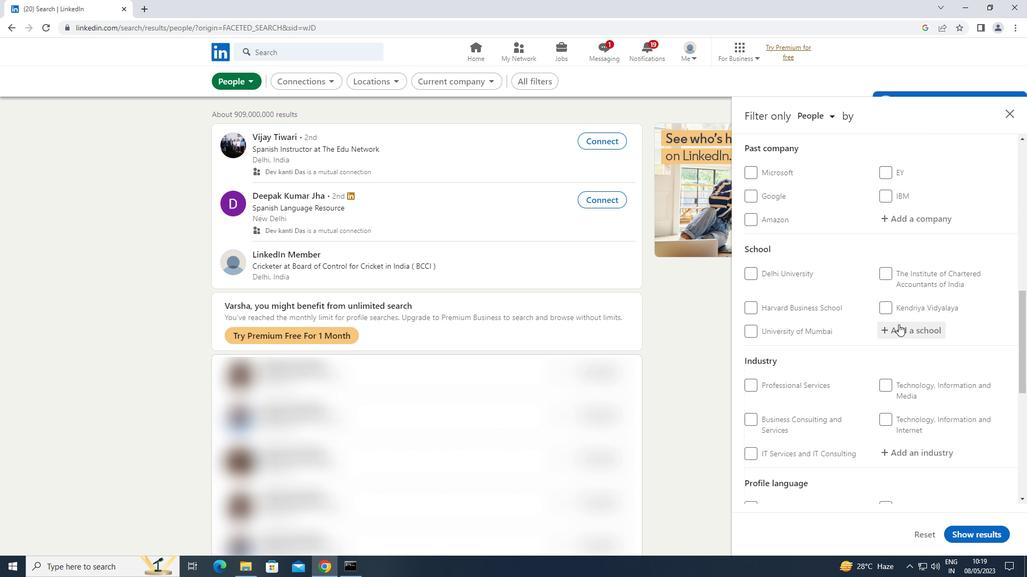 
Action: Key pressed <Key.shift>HEMWATI
Screenshot: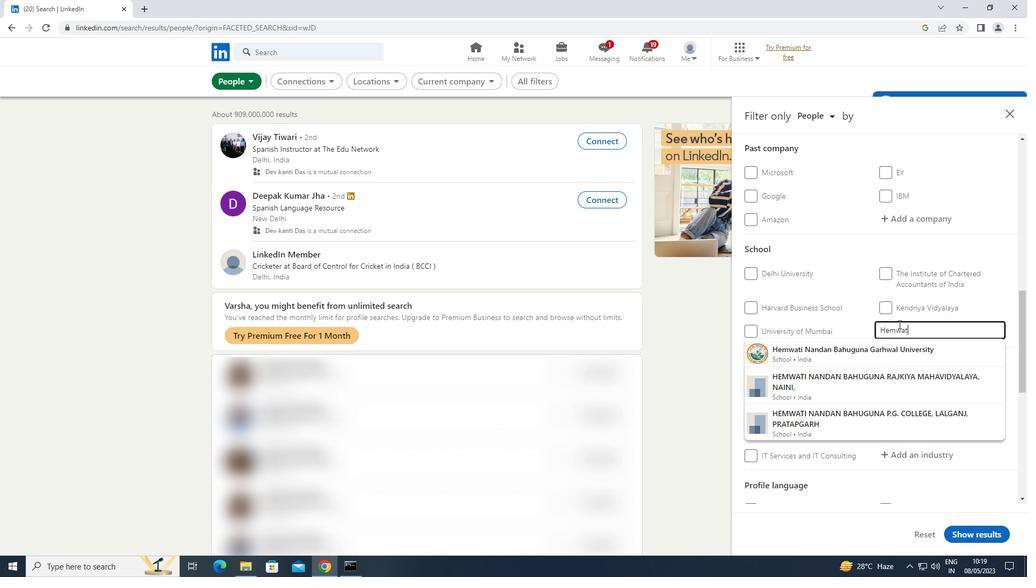 
Action: Mouse moved to (877, 350)
Screenshot: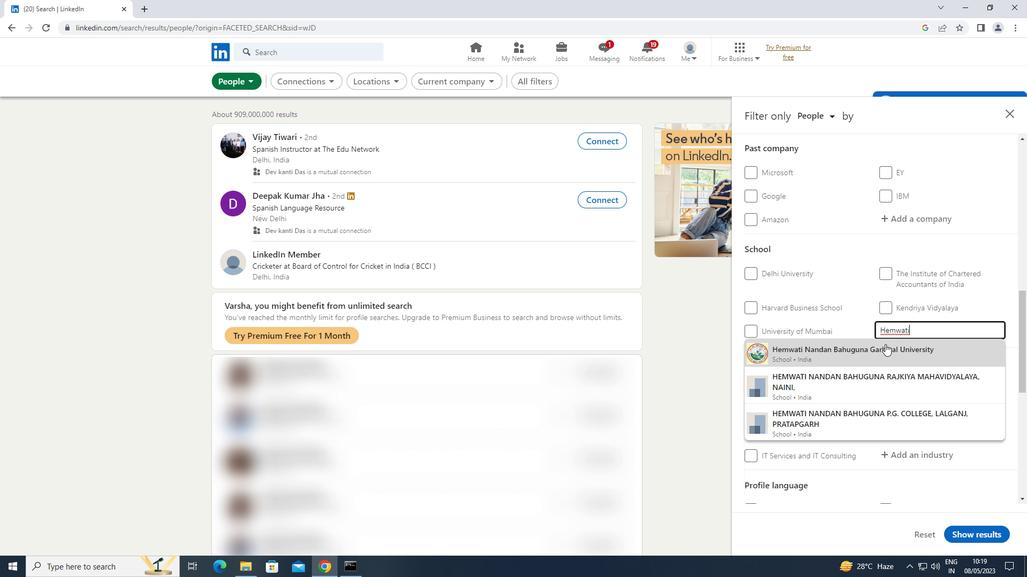 
Action: Mouse pressed left at (877, 350)
Screenshot: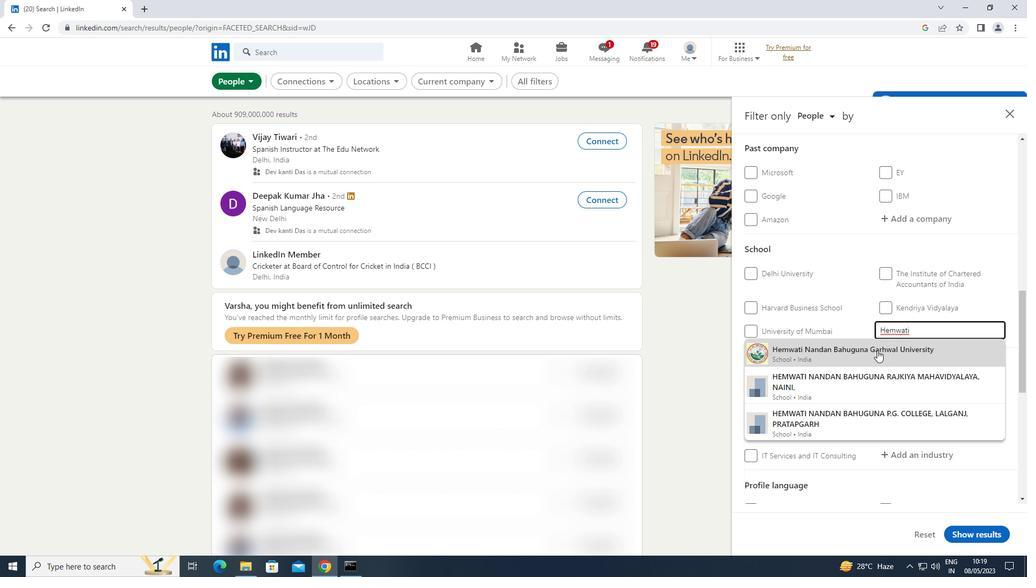 
Action: Mouse moved to (877, 349)
Screenshot: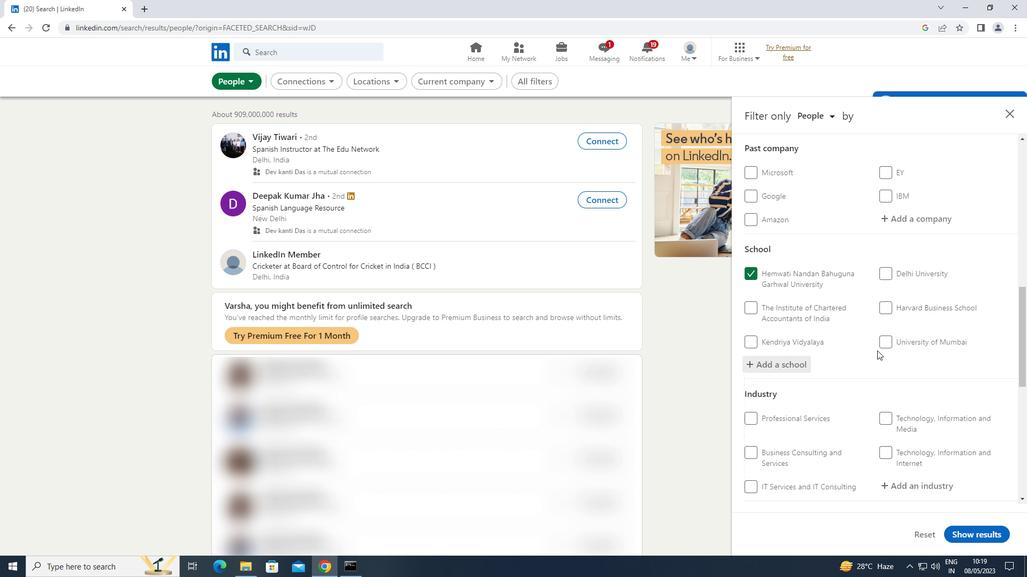 
Action: Mouse scrolled (877, 349) with delta (0, 0)
Screenshot: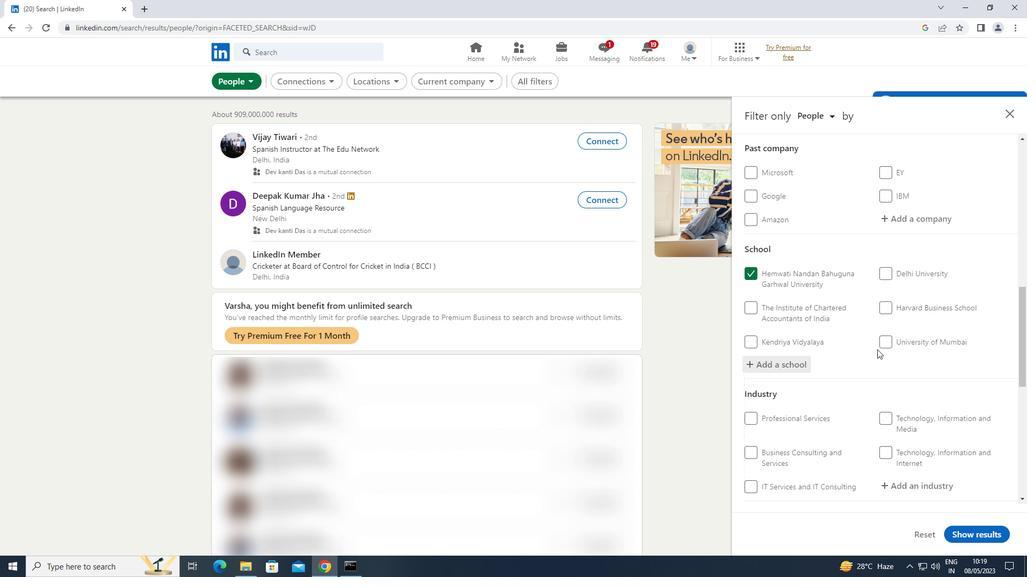 
Action: Mouse scrolled (877, 349) with delta (0, 0)
Screenshot: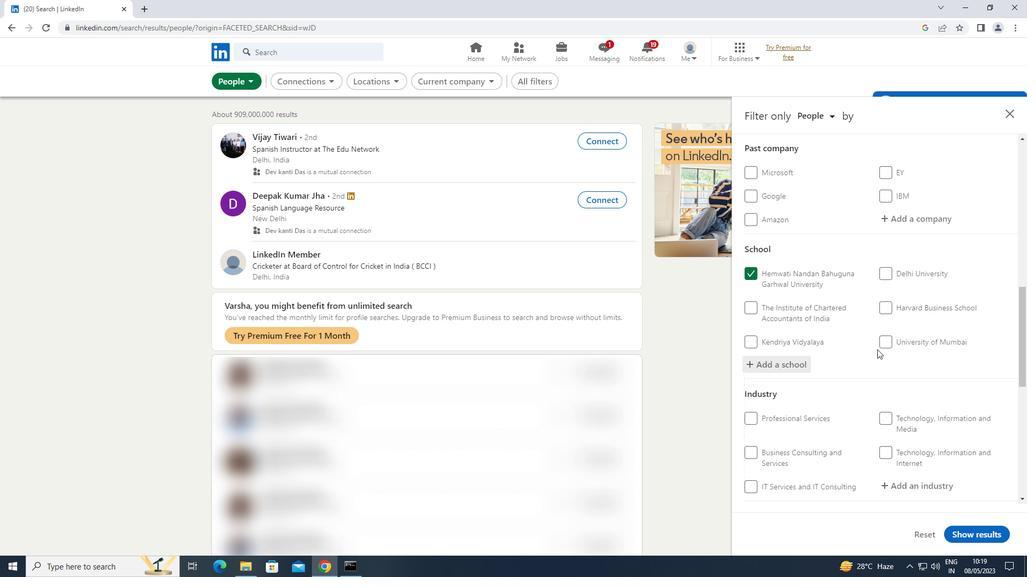 
Action: Mouse moved to (923, 374)
Screenshot: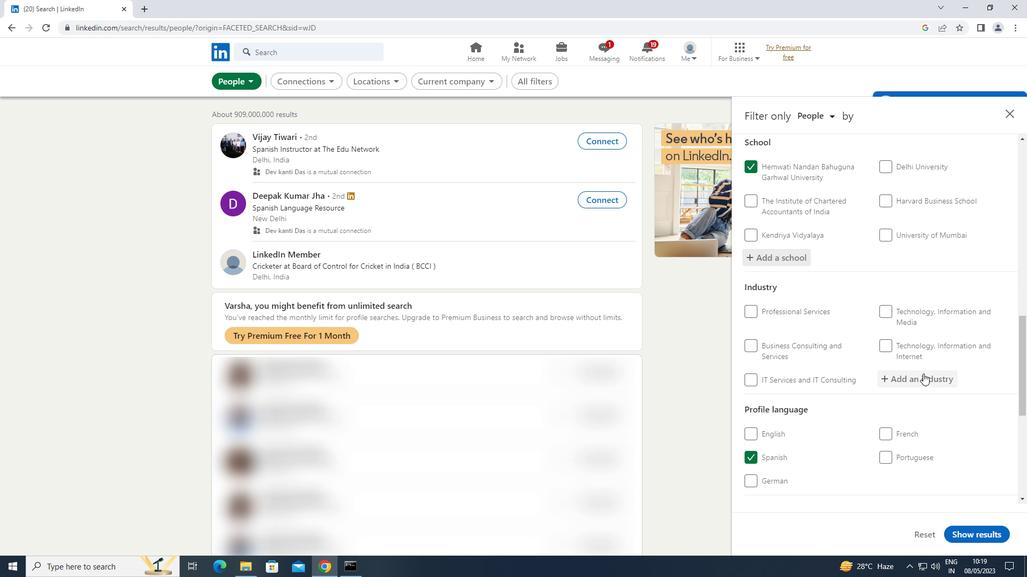 
Action: Mouse pressed left at (923, 374)
Screenshot: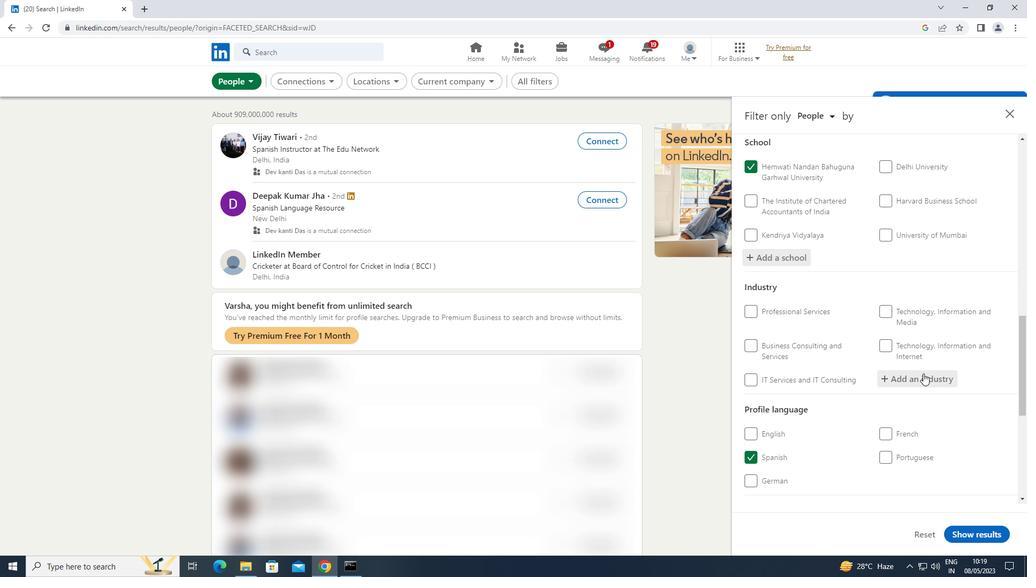 
Action: Key pressed <Key.shift>NATURA
Screenshot: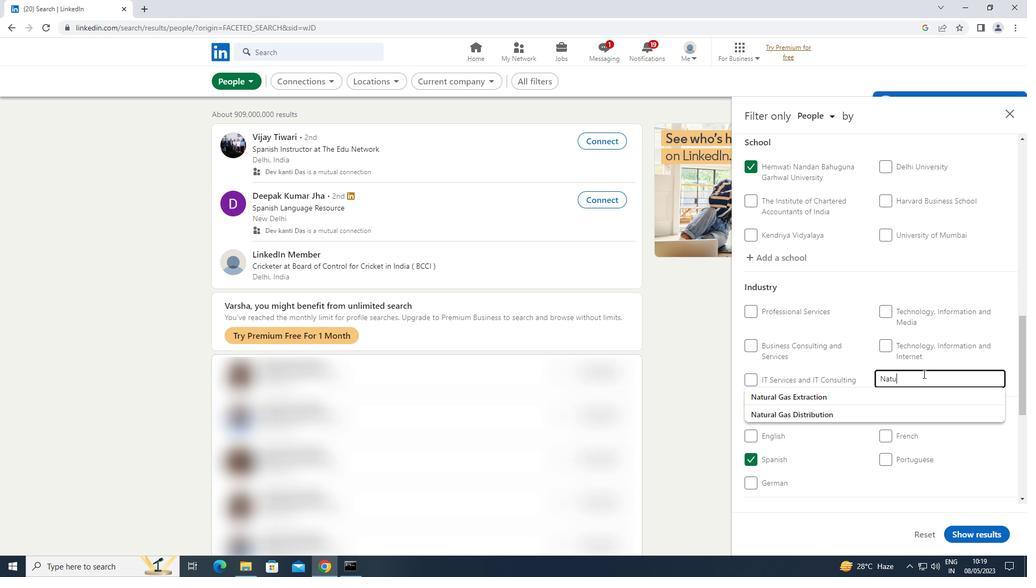 
Action: Mouse moved to (800, 393)
Screenshot: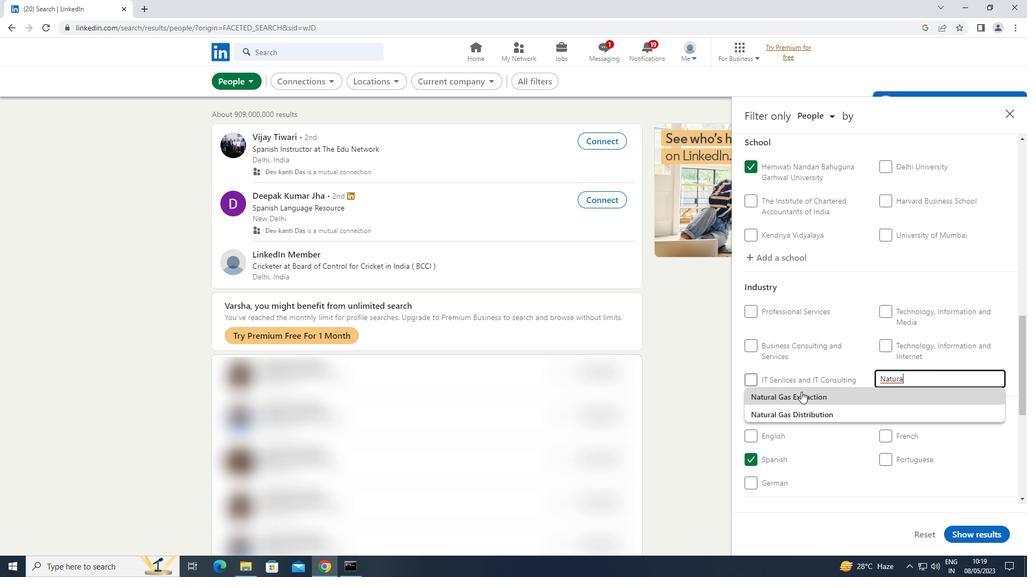 
Action: Mouse pressed left at (800, 393)
Screenshot: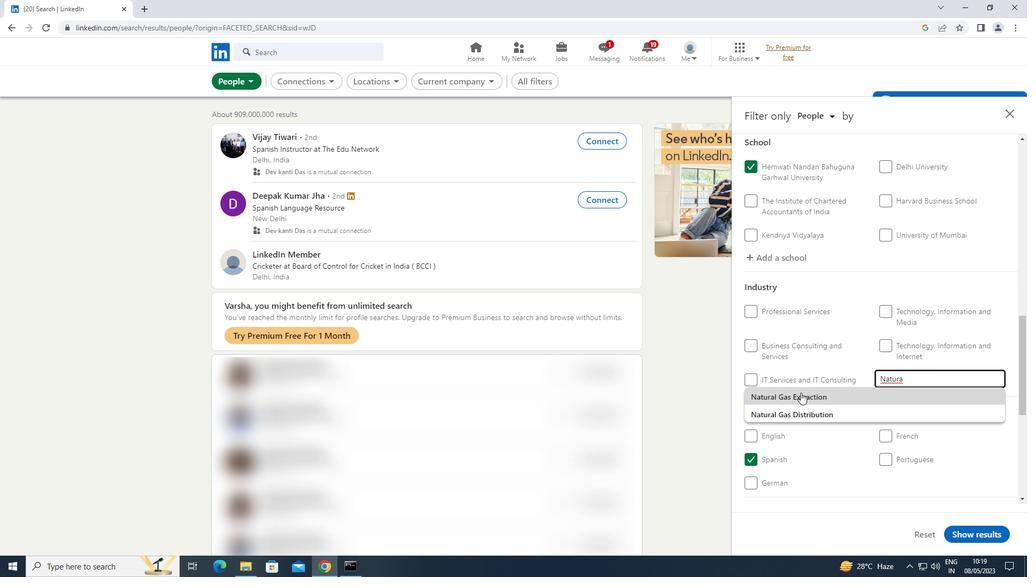 
Action: Mouse moved to (805, 389)
Screenshot: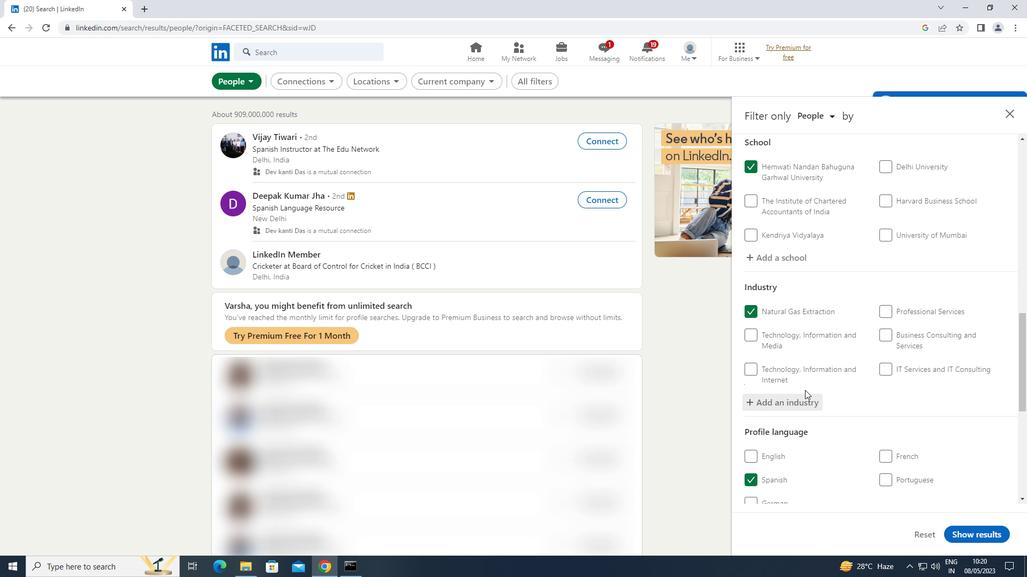 
Action: Mouse scrolled (805, 388) with delta (0, 0)
Screenshot: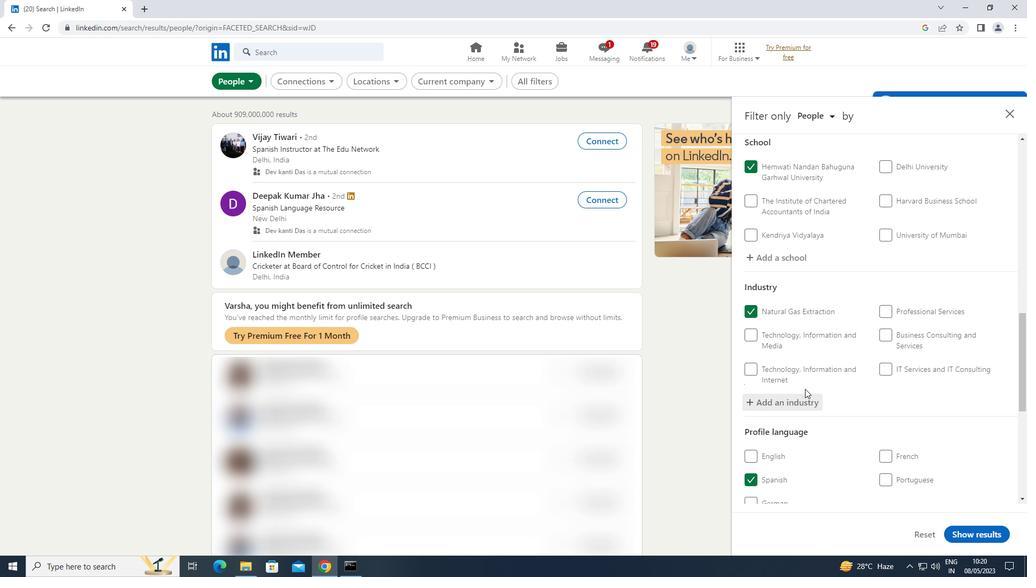 
Action: Mouse scrolled (805, 388) with delta (0, 0)
Screenshot: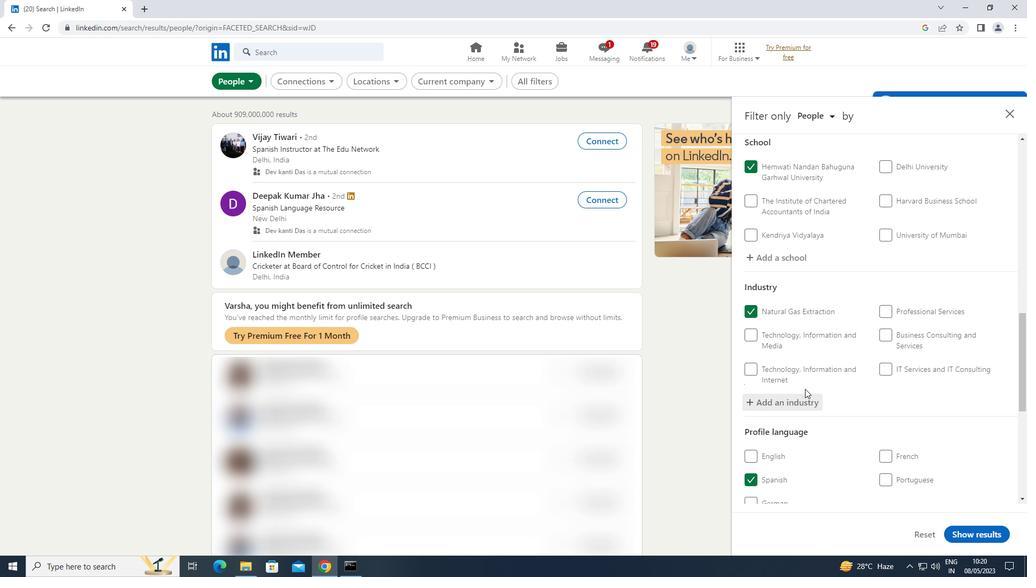 
Action: Mouse scrolled (805, 388) with delta (0, 0)
Screenshot: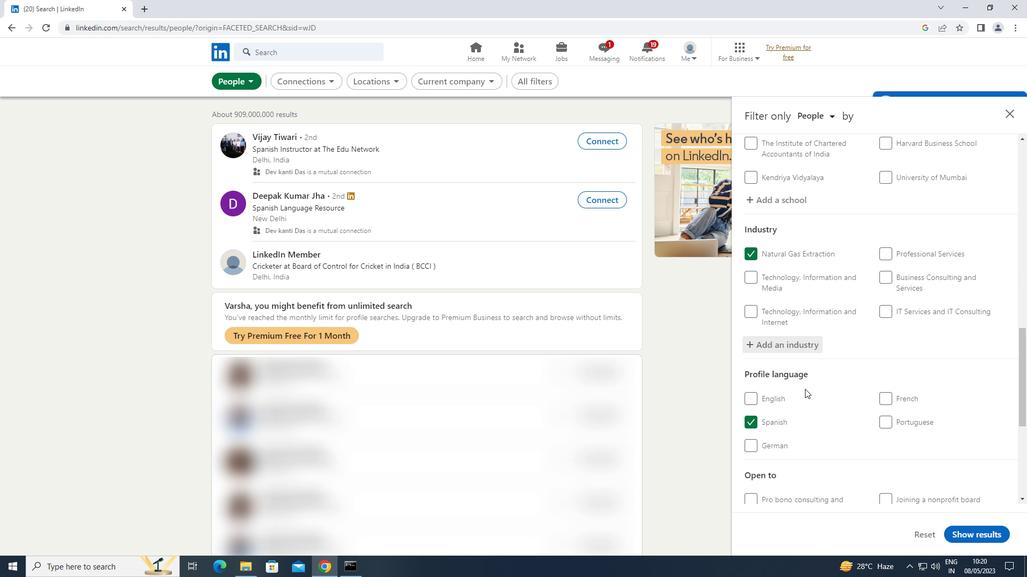 
Action: Mouse moved to (805, 389)
Screenshot: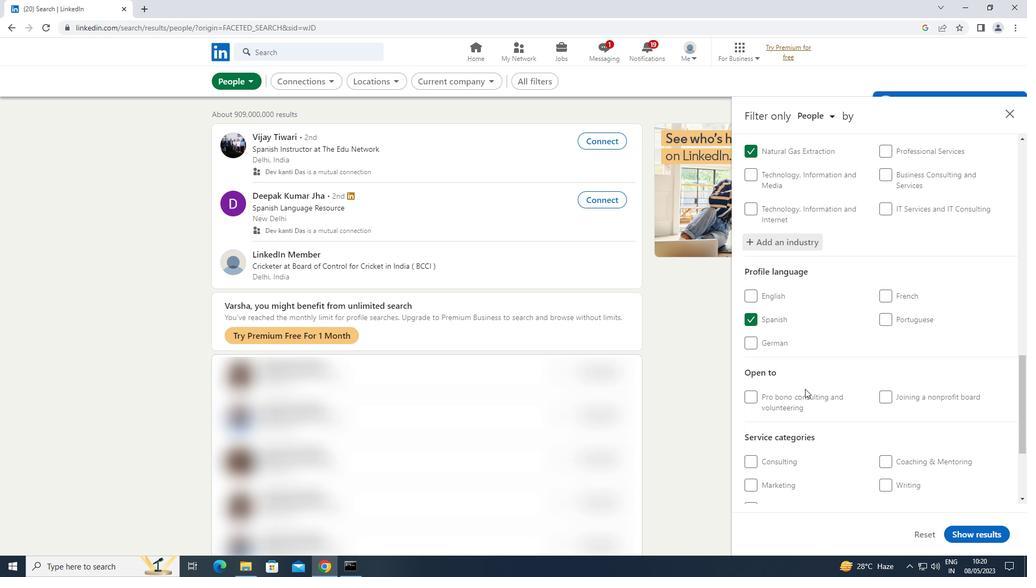 
Action: Mouse scrolled (805, 388) with delta (0, 0)
Screenshot: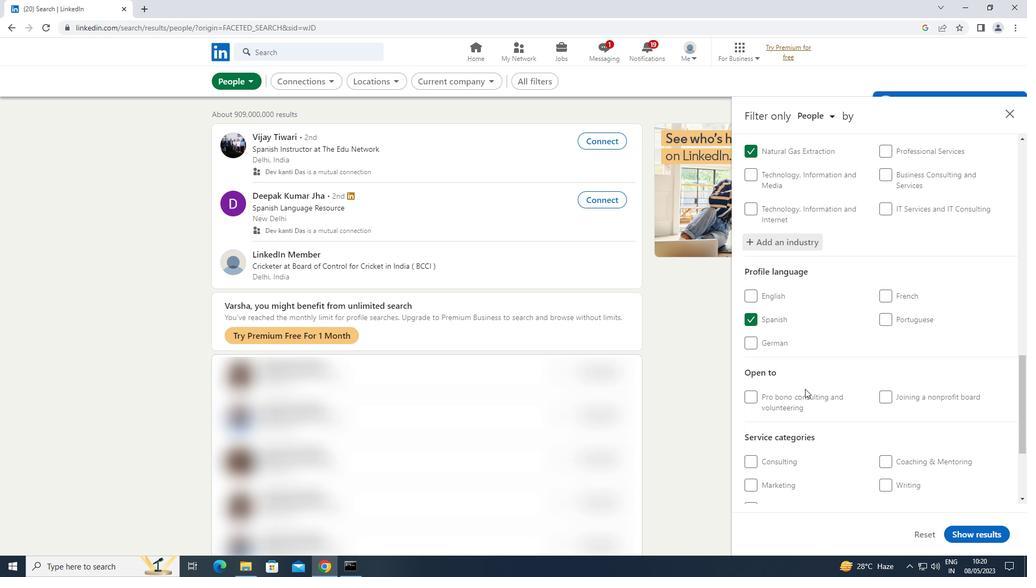 
Action: Mouse scrolled (805, 388) with delta (0, 0)
Screenshot: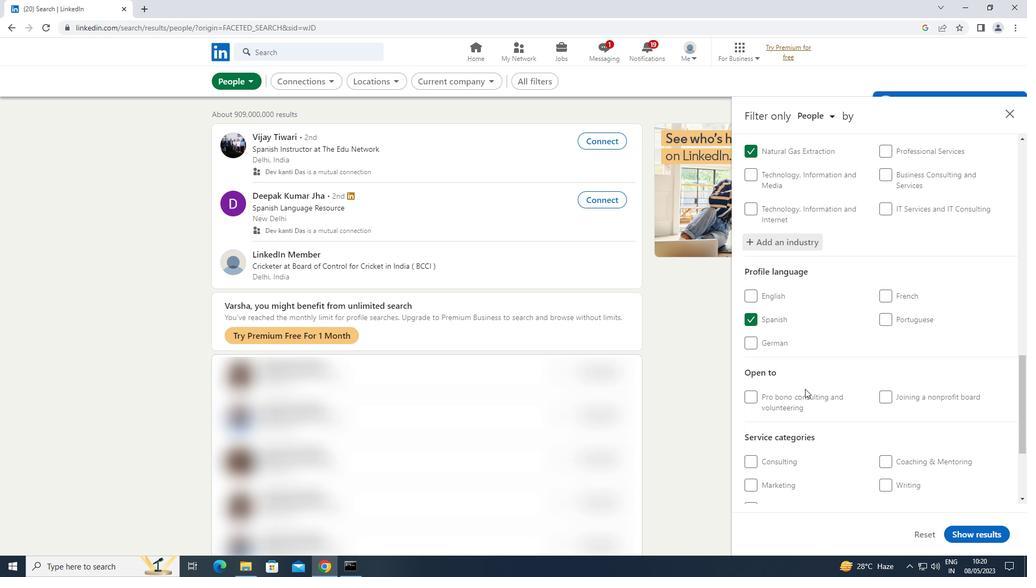 
Action: Mouse moved to (931, 402)
Screenshot: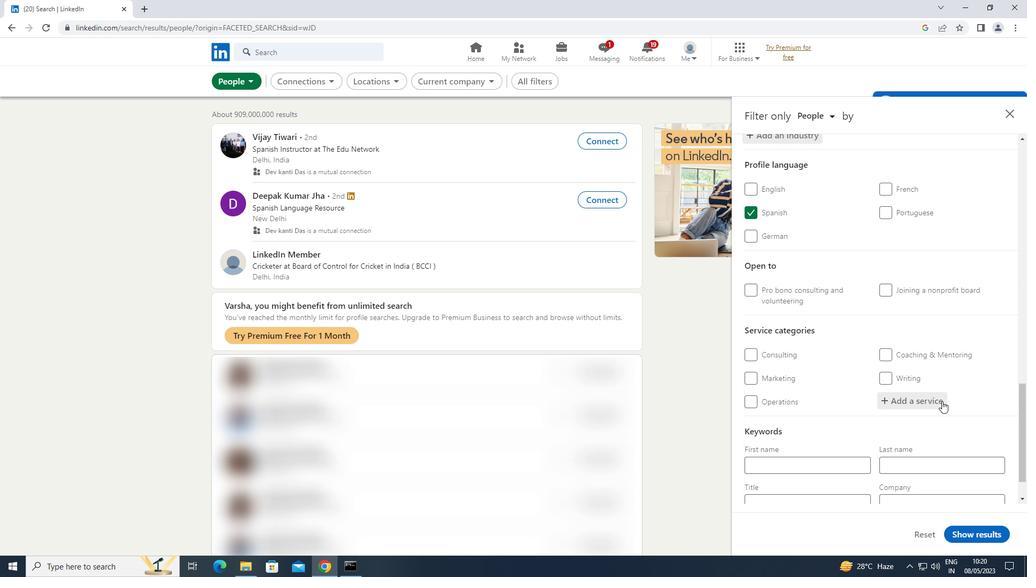 
Action: Mouse pressed left at (931, 402)
Screenshot: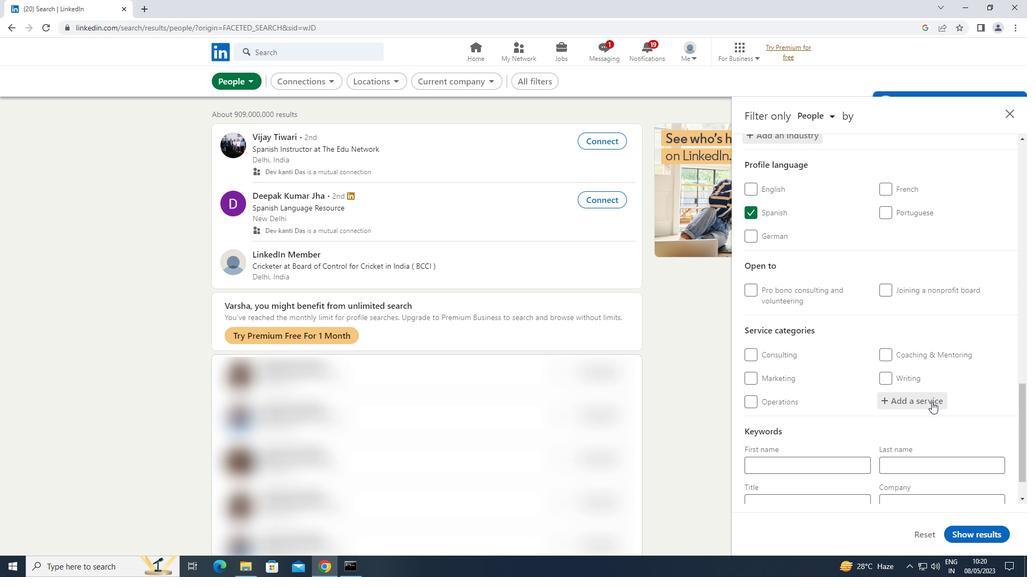 
Action: Key pressed <Key.shift>TRANSLA
Screenshot: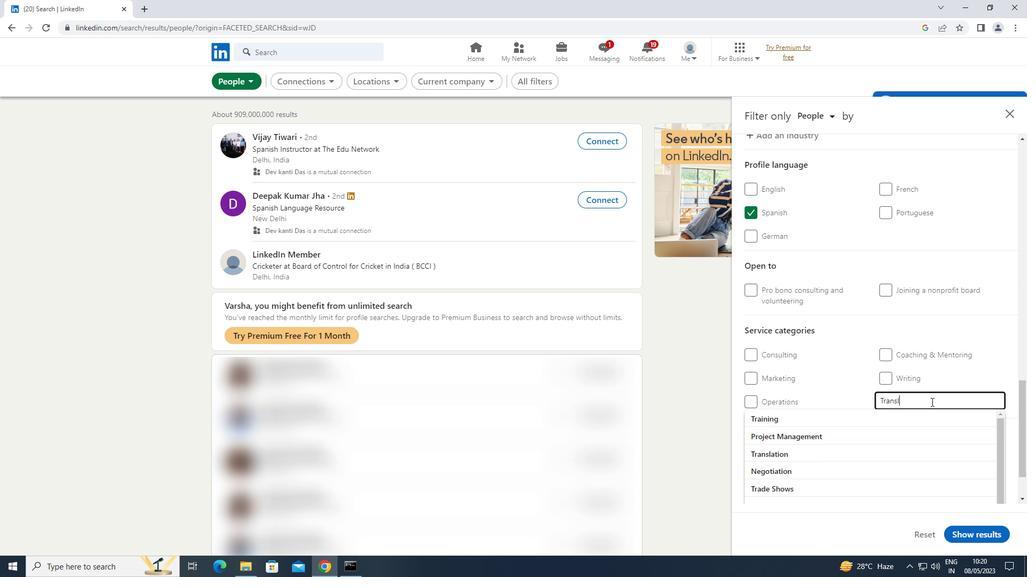 
Action: Mouse moved to (806, 419)
Screenshot: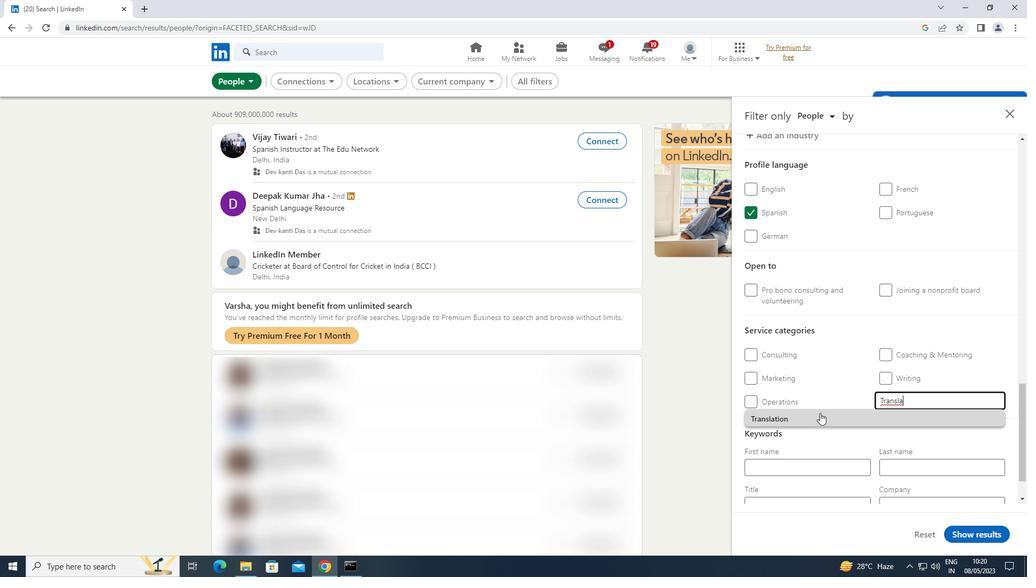 
Action: Mouse pressed left at (806, 419)
Screenshot: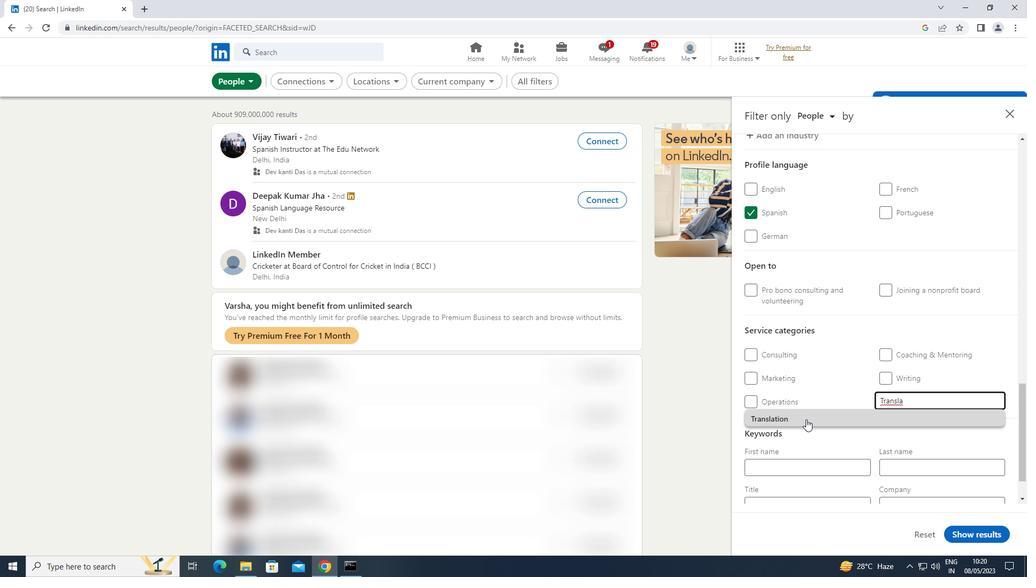 
Action: Mouse scrolled (806, 419) with delta (0, 0)
Screenshot: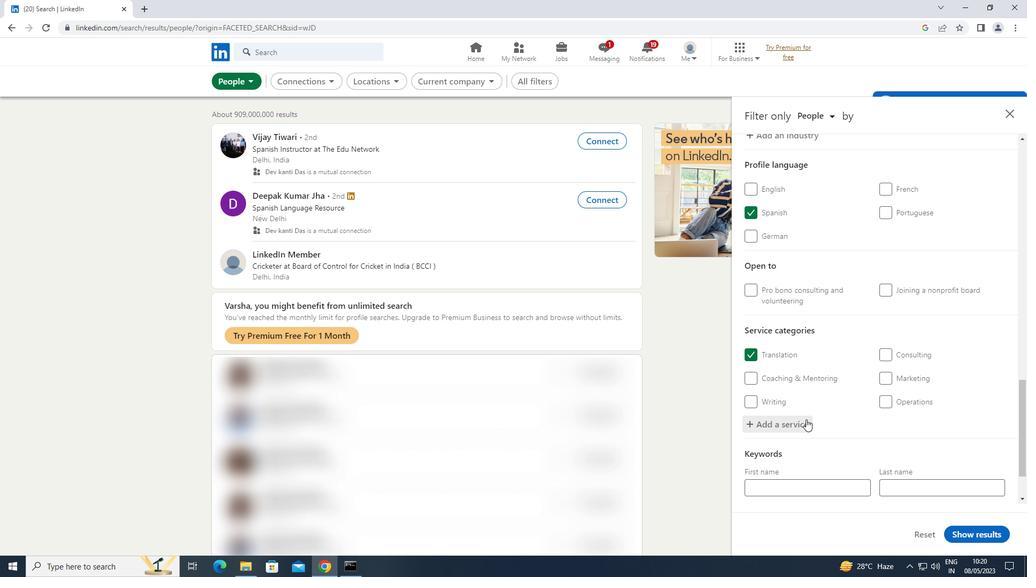 
Action: Mouse scrolled (806, 419) with delta (0, 0)
Screenshot: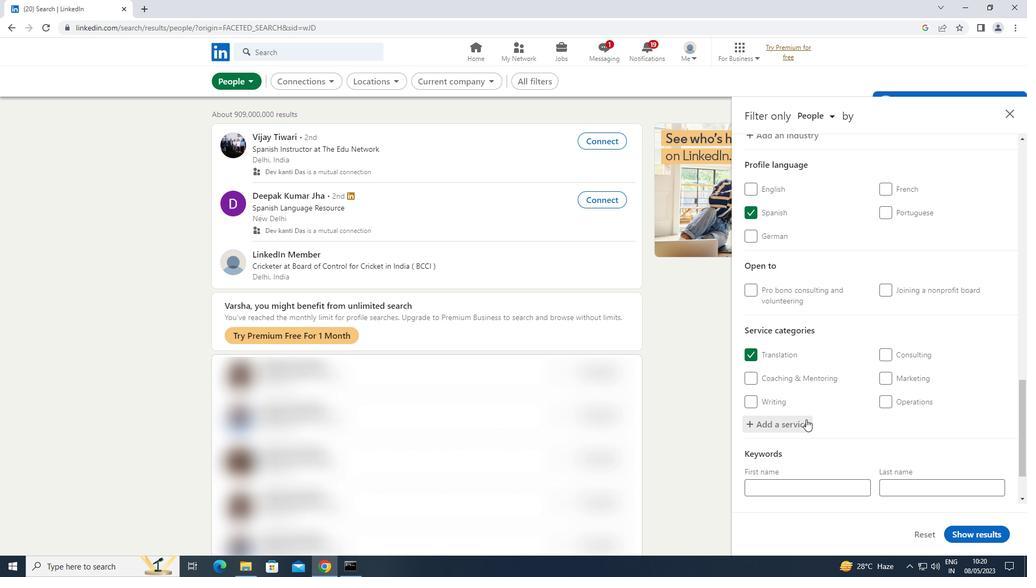 
Action: Mouse moved to (806, 419)
Screenshot: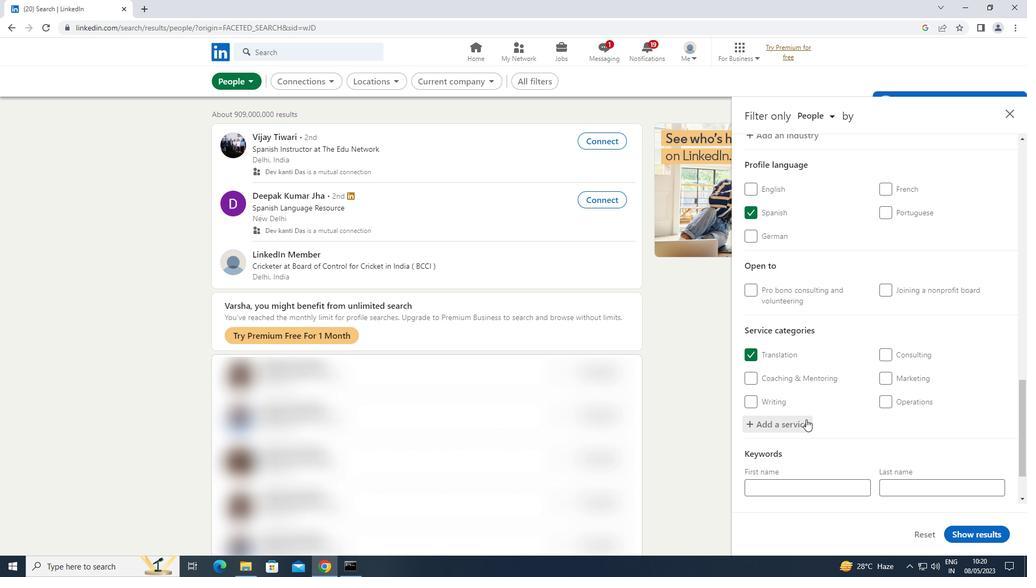 
Action: Mouse scrolled (806, 419) with delta (0, 0)
Screenshot: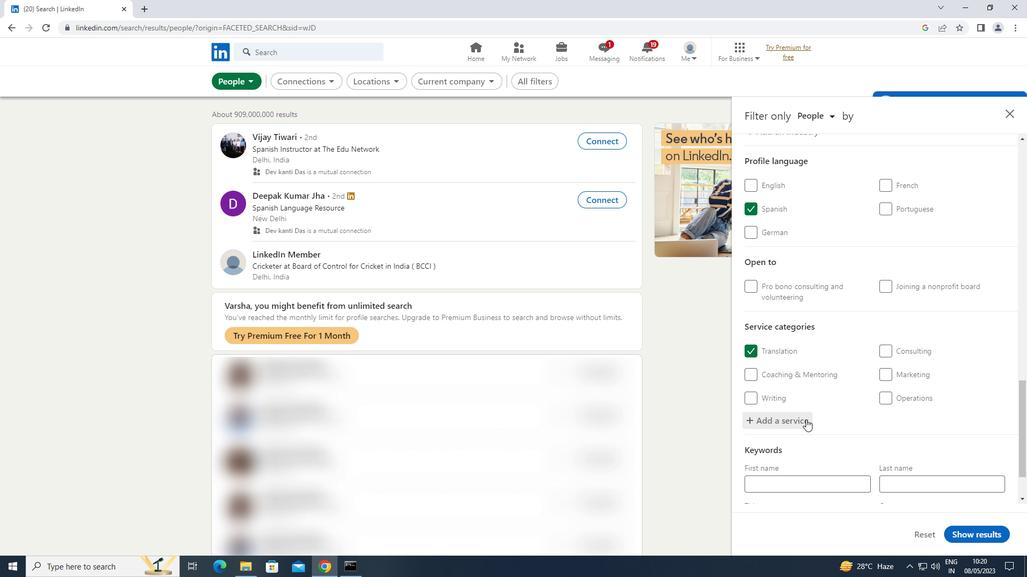 
Action: Mouse moved to (806, 420)
Screenshot: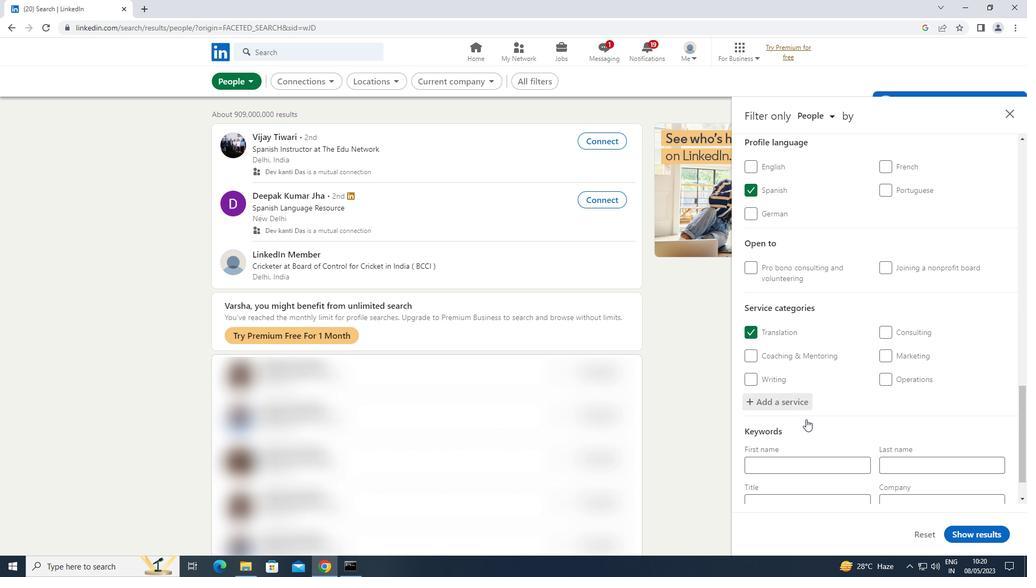 
Action: Mouse scrolled (806, 419) with delta (0, 0)
Screenshot: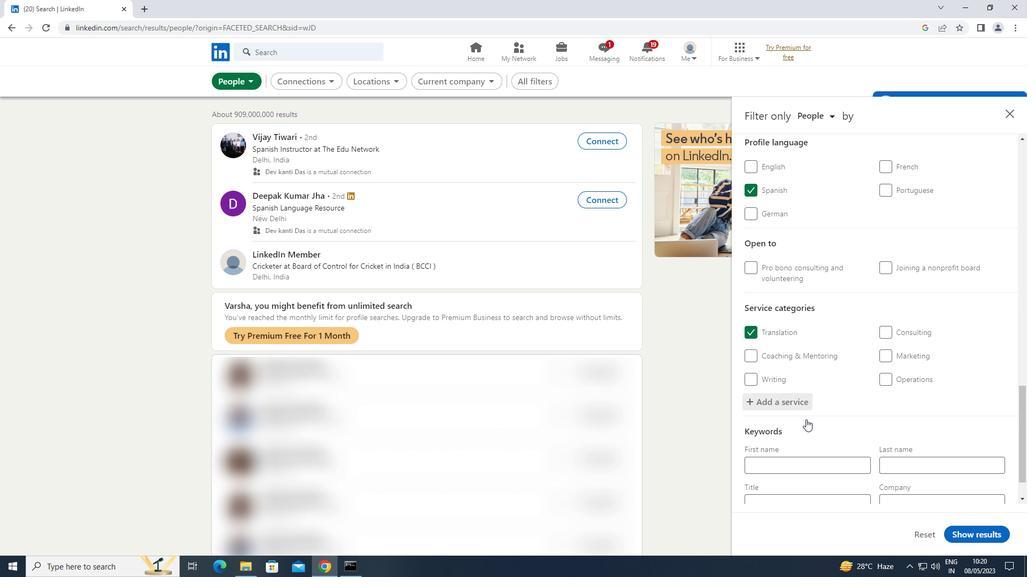 
Action: Mouse scrolled (806, 419) with delta (0, 0)
Screenshot: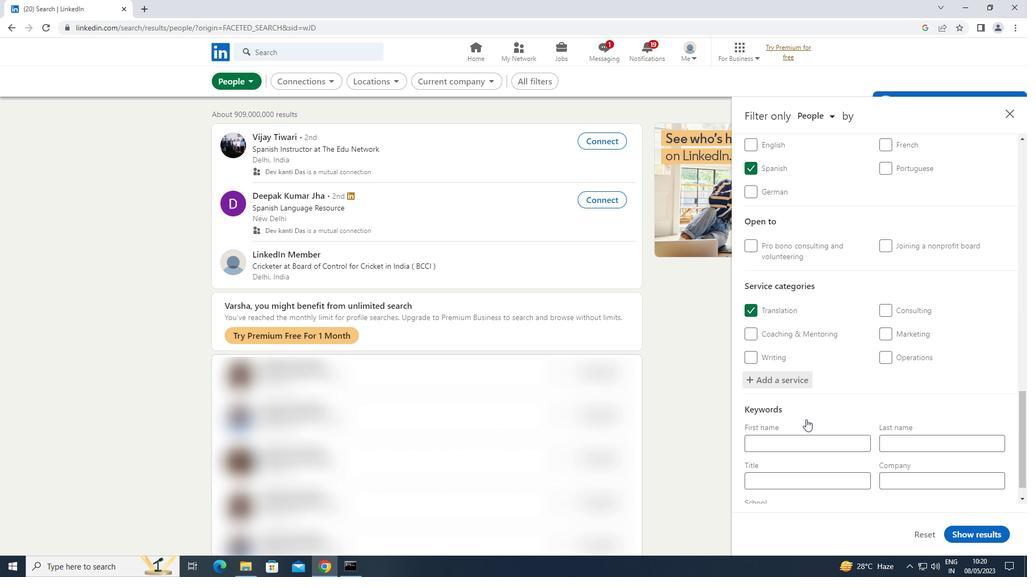 
Action: Mouse scrolled (806, 419) with delta (0, 0)
Screenshot: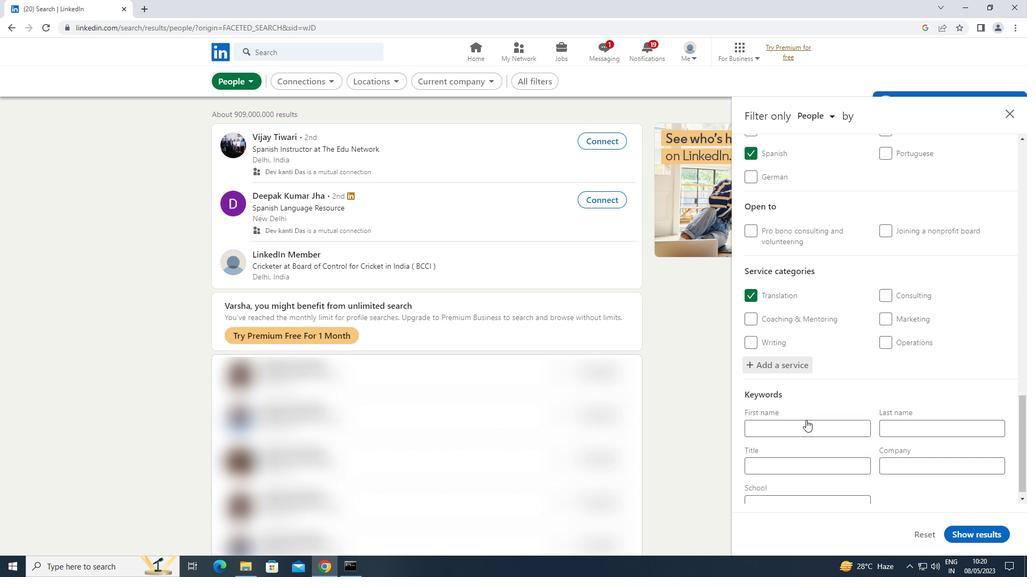 
Action: Mouse moved to (791, 446)
Screenshot: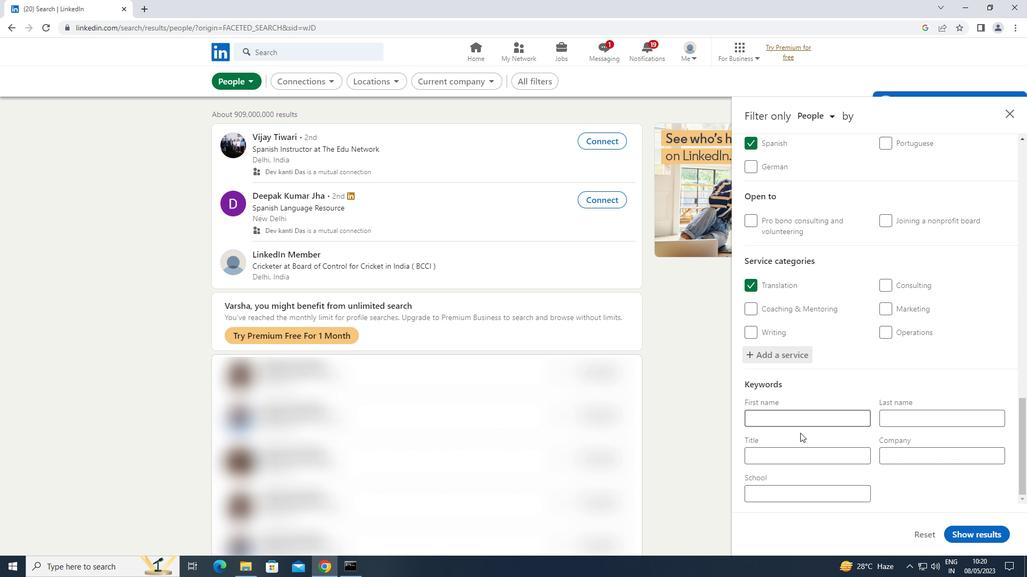 
Action: Mouse pressed left at (791, 446)
Screenshot: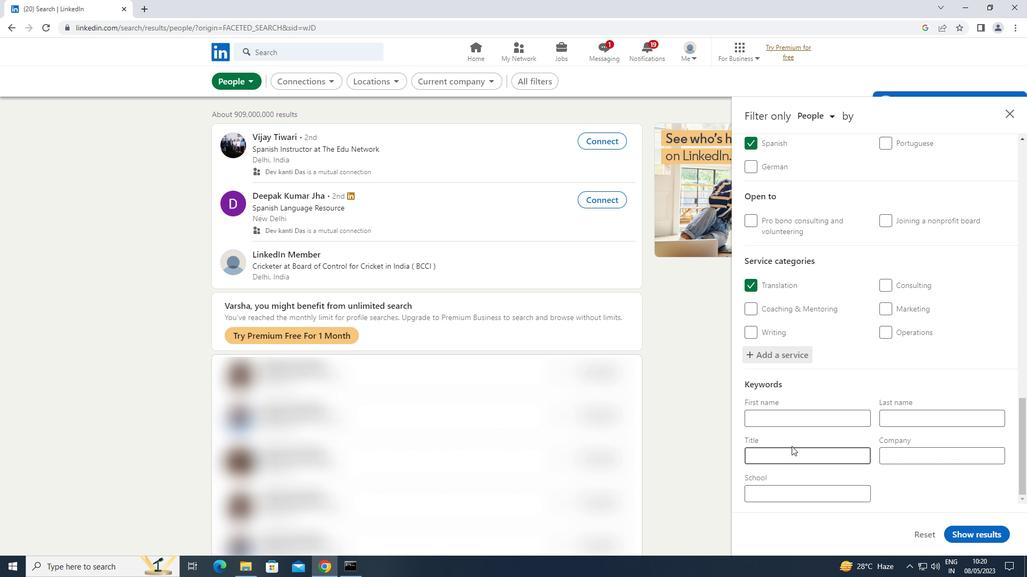 
Action: Mouse moved to (790, 448)
Screenshot: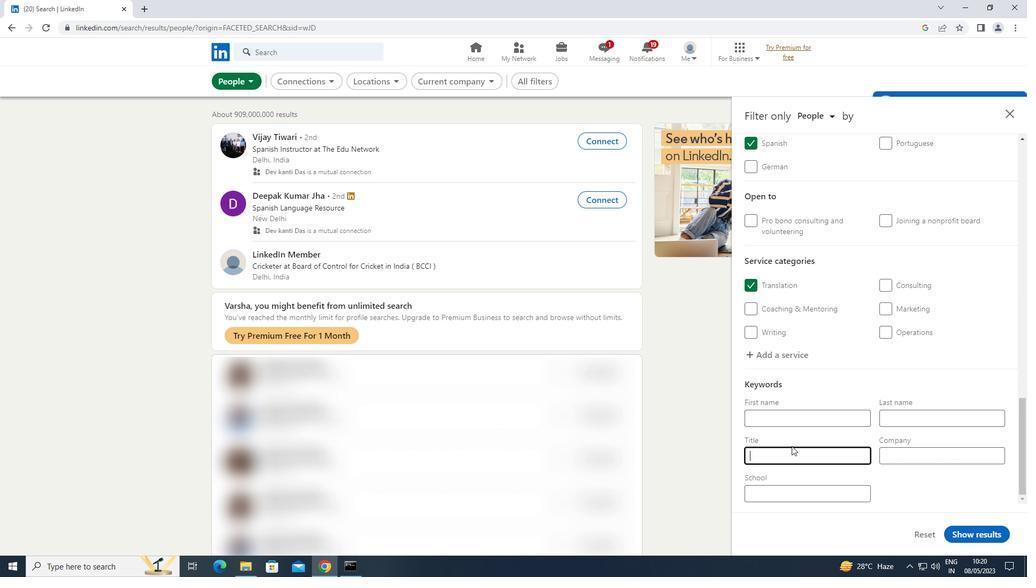 
Action: Key pressed <Key.shift>PERSONAL<Key.space><Key.shift>TRAINER
Screenshot: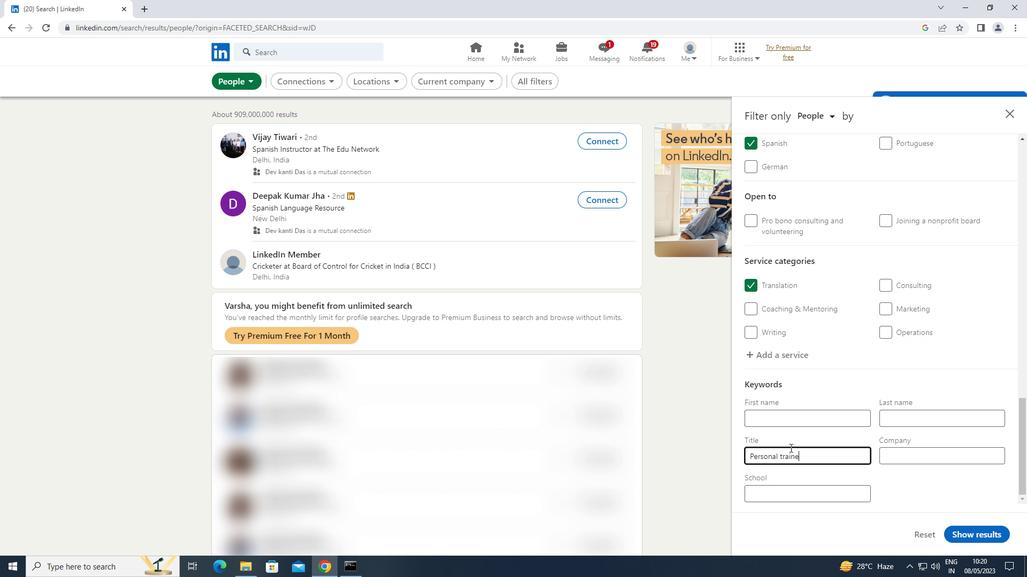 
Action: Mouse moved to (782, 455)
Screenshot: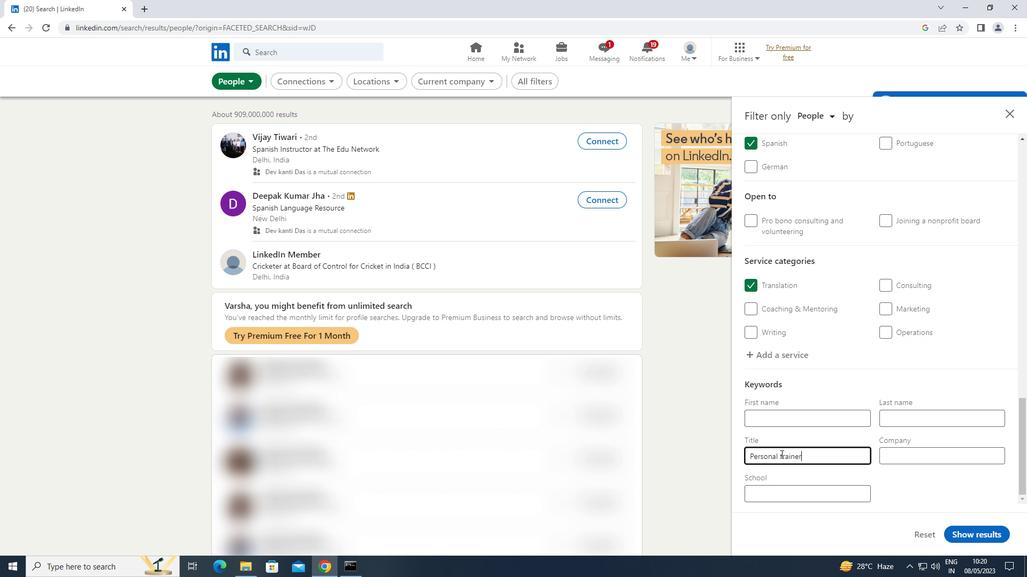 
Action: Mouse pressed left at (782, 455)
Screenshot: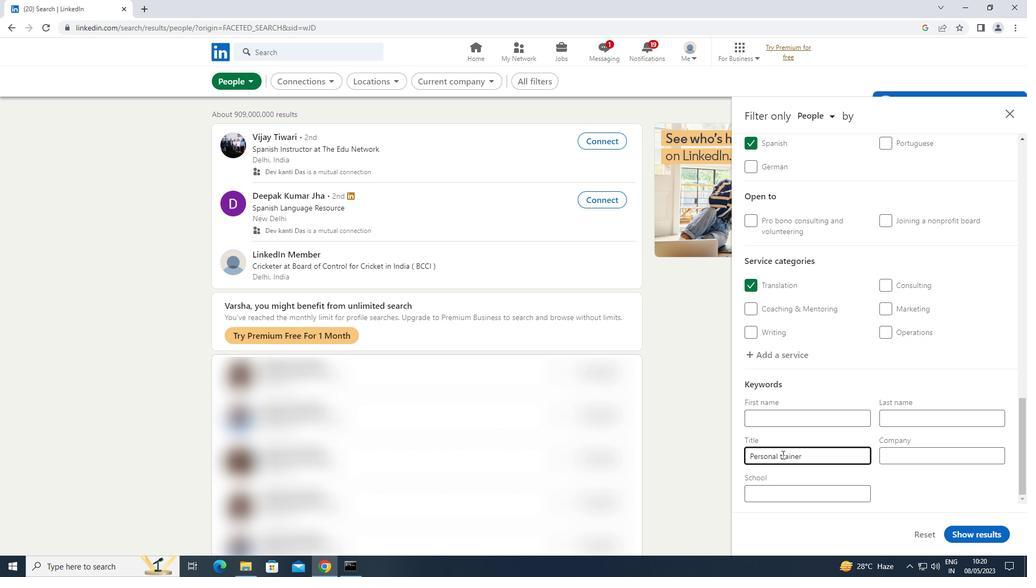 
Action: Key pressed <Key.backspace><Key.shift>T
Screenshot: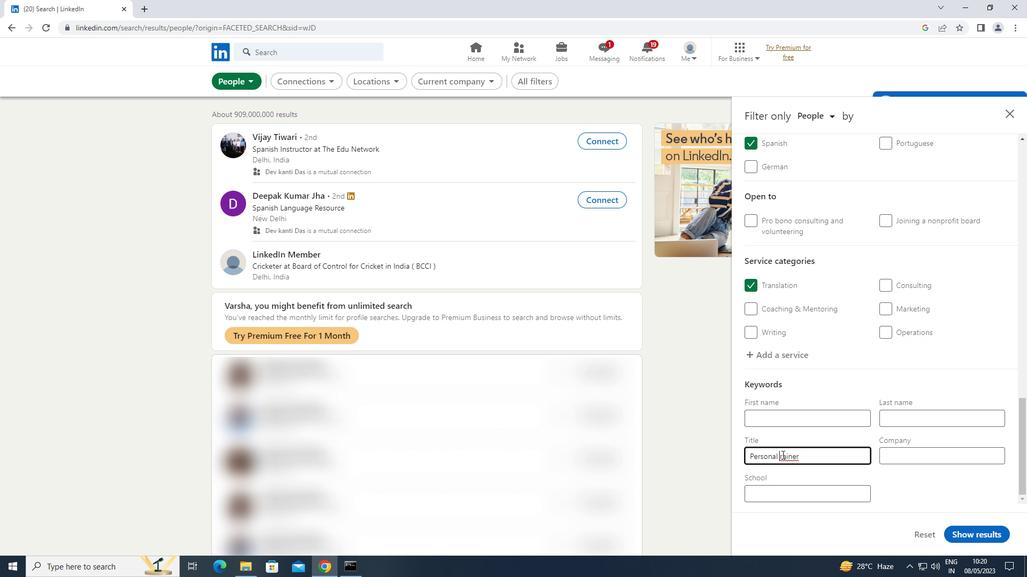 
Action: Mouse moved to (983, 533)
Screenshot: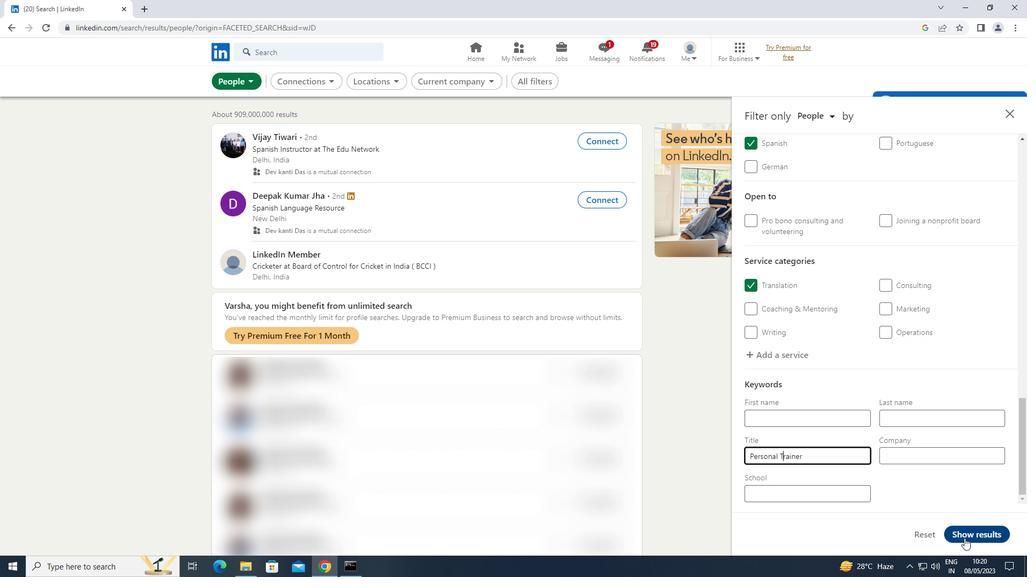 
Action: Mouse pressed left at (983, 533)
Screenshot: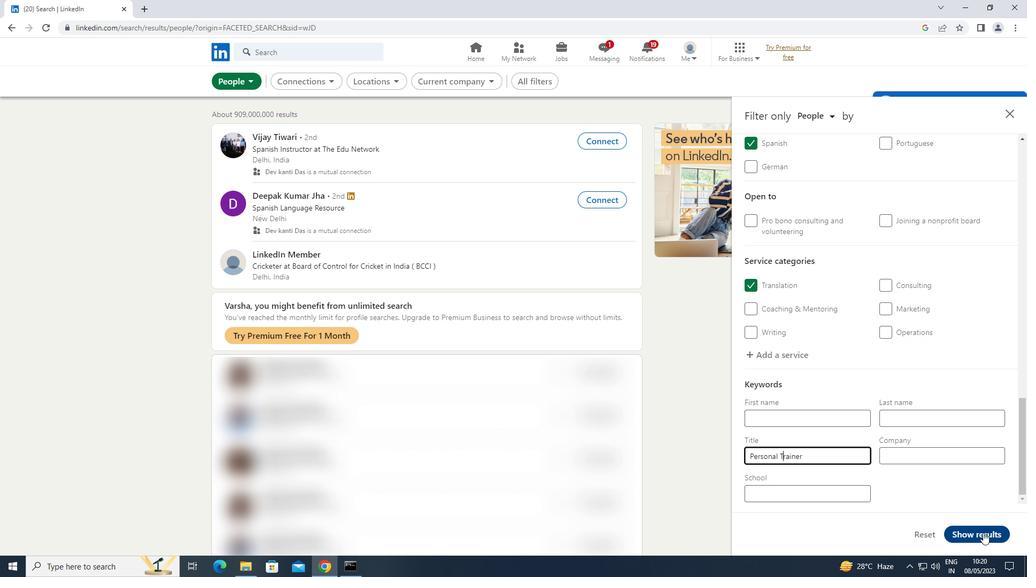 
